 Task: Find connections with filter location Shepparton with filter topic #Growthhacking with filter profile language Potuguese with filter current company Bajaj Allianz General Insurance with filter school Institute of Management Technology, Nagpur with filter industry Wholesale Chemical and Allied Products with filter service category CateringChange with filter keywords title Meals on Wheels Driver
Action: Mouse moved to (567, 96)
Screenshot: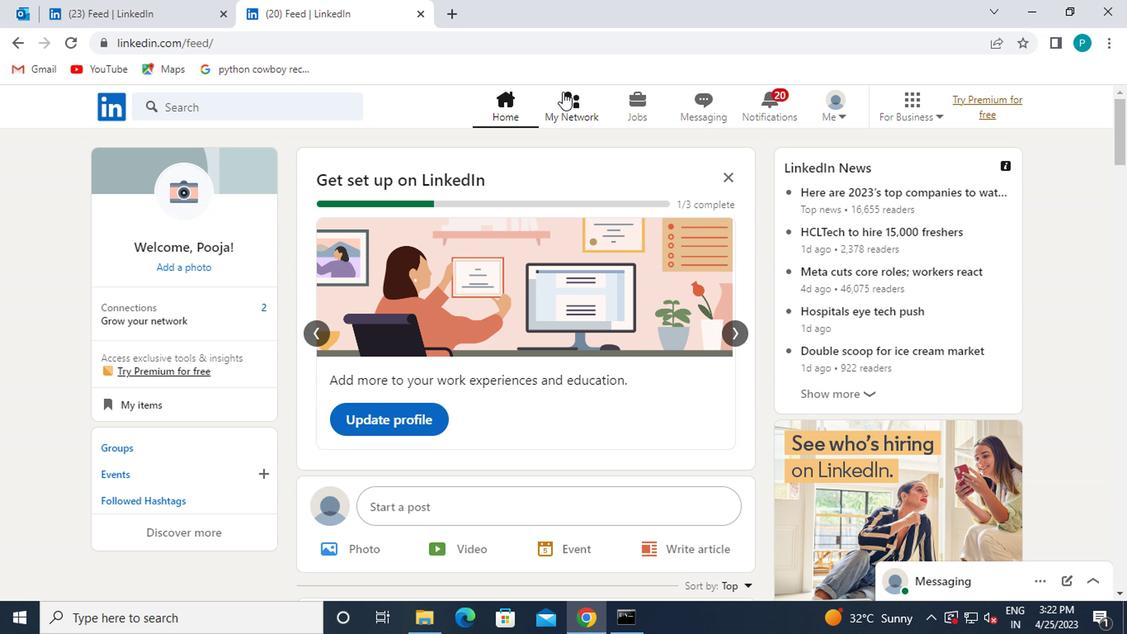 
Action: Mouse pressed left at (567, 96)
Screenshot: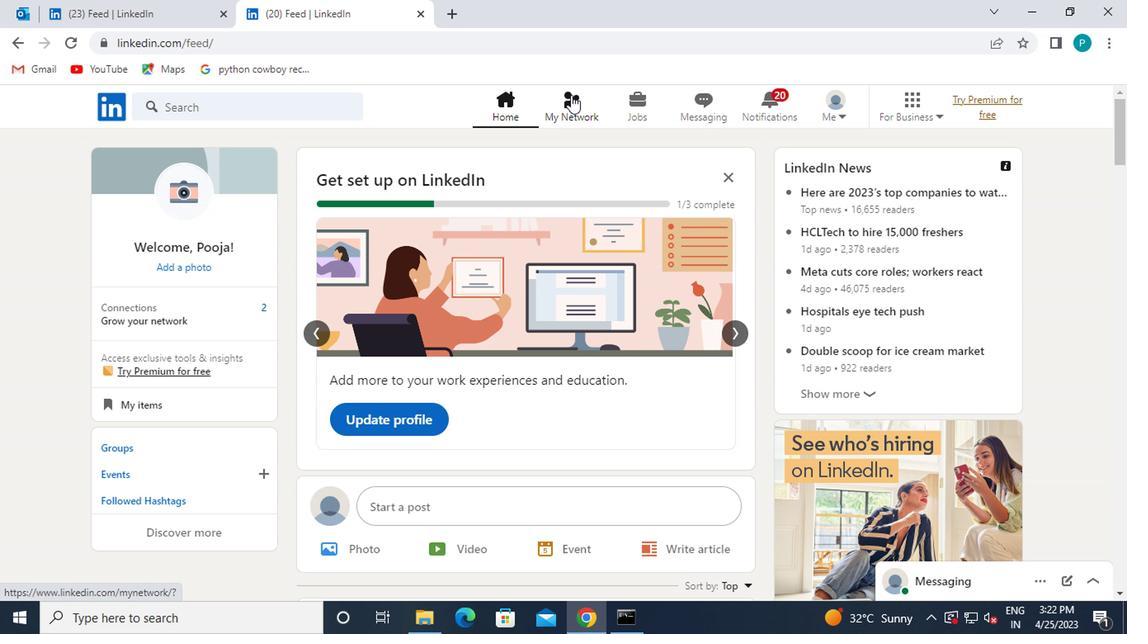 
Action: Mouse moved to (215, 201)
Screenshot: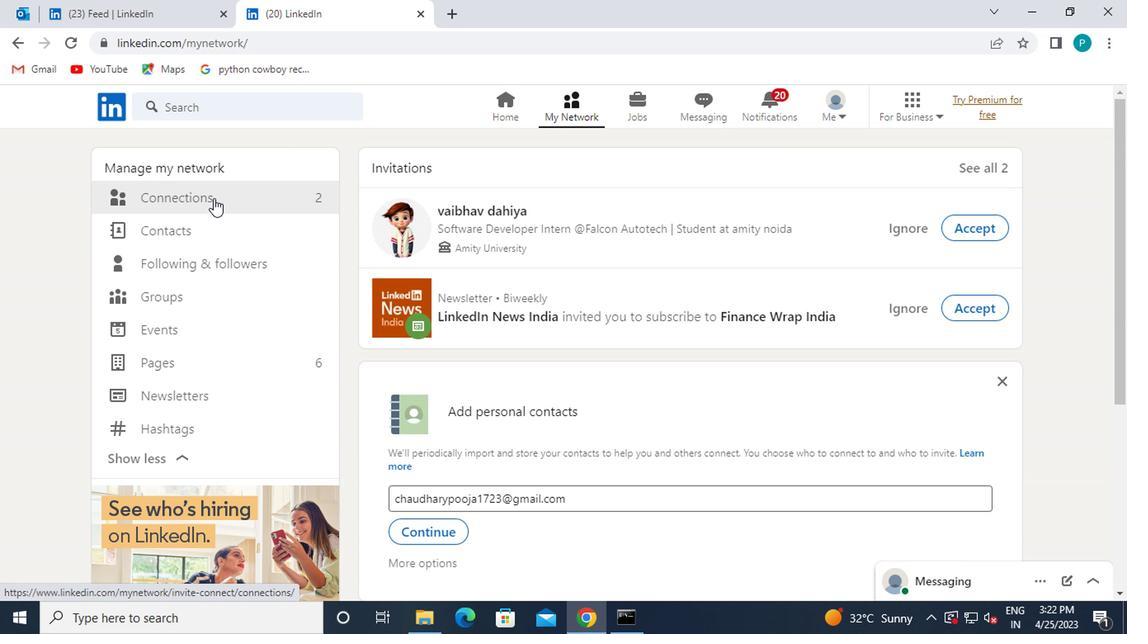 
Action: Mouse pressed left at (215, 201)
Screenshot: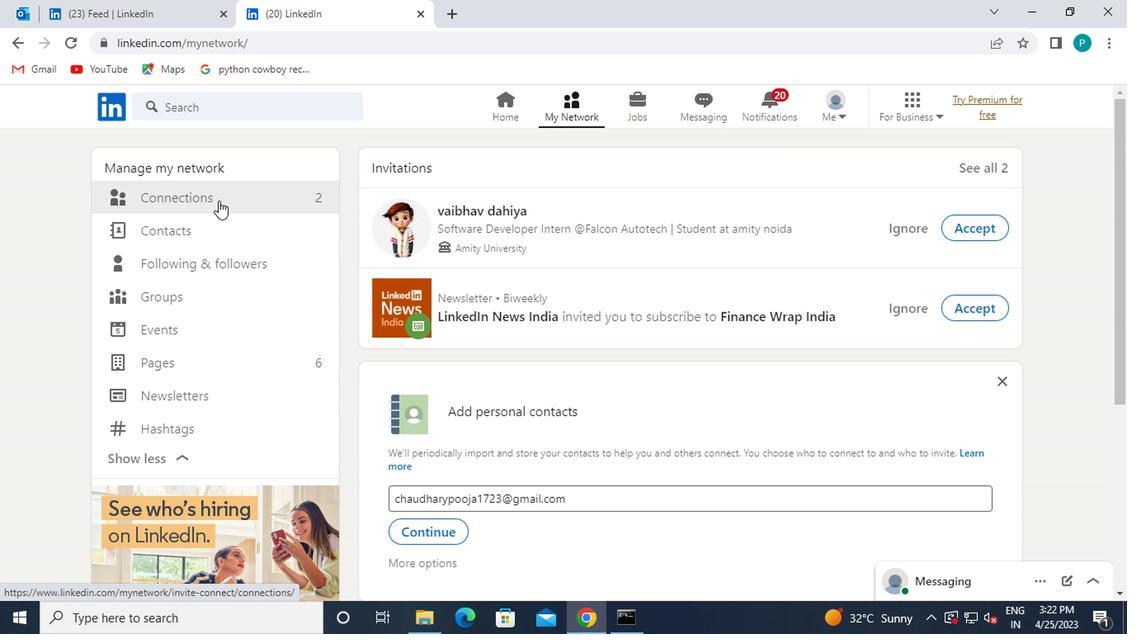 
Action: Mouse moved to (666, 207)
Screenshot: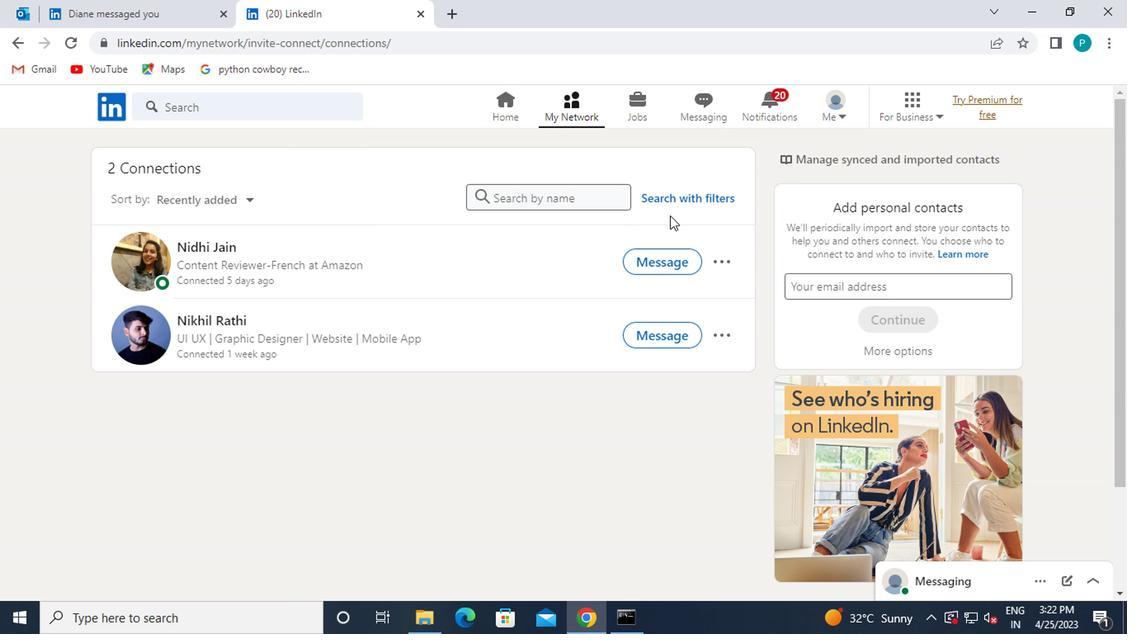 
Action: Mouse pressed left at (666, 207)
Screenshot: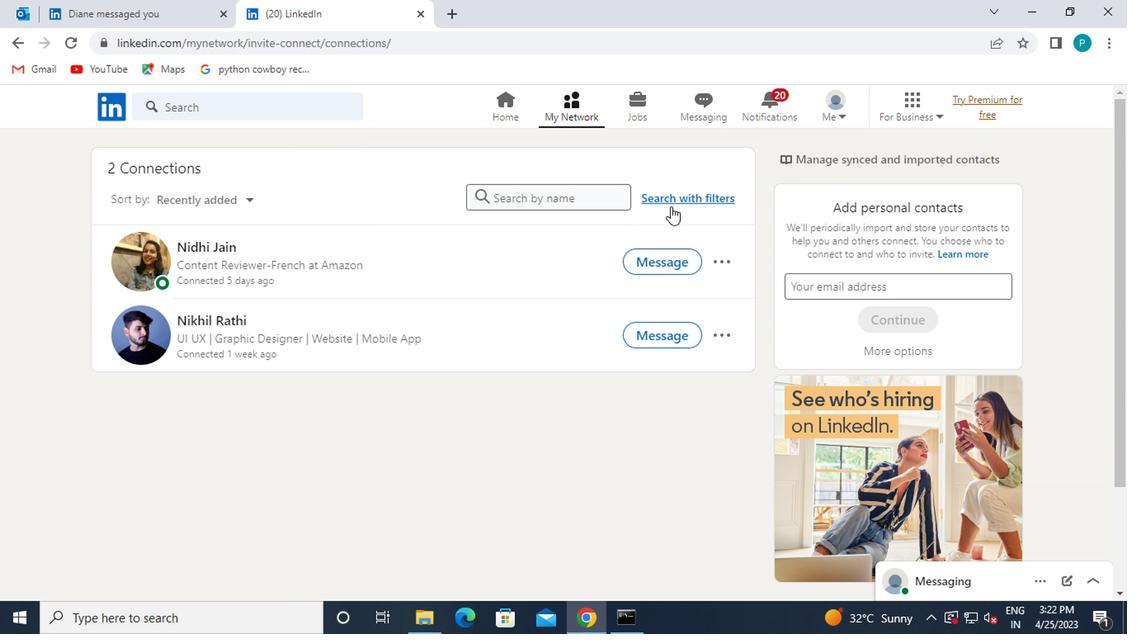 
Action: Mouse moved to (541, 152)
Screenshot: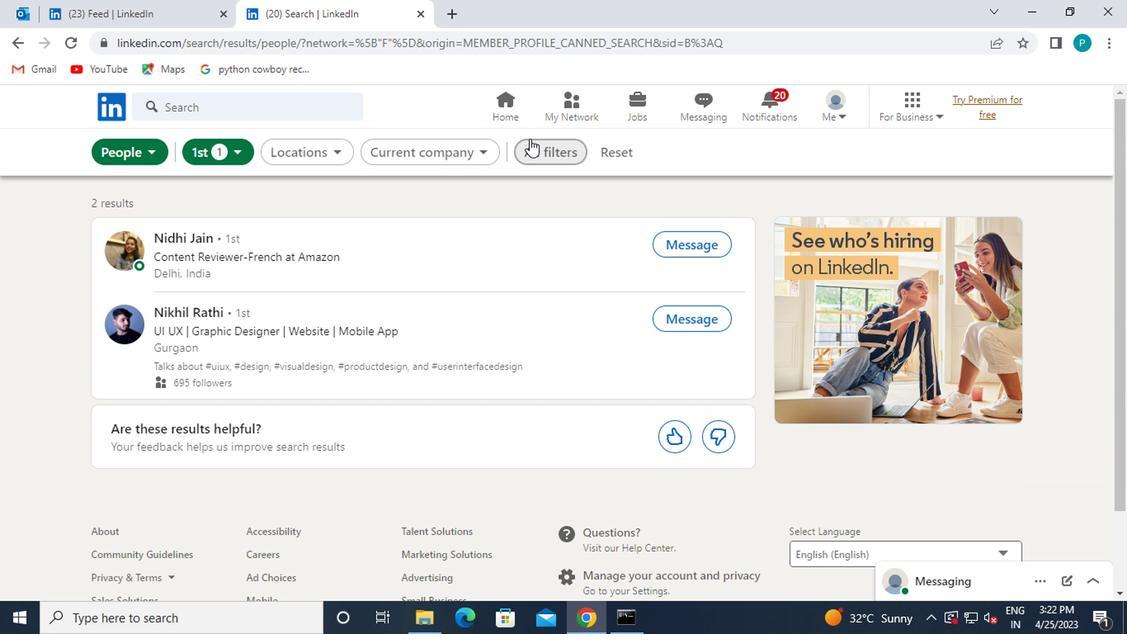 
Action: Mouse pressed left at (541, 152)
Screenshot: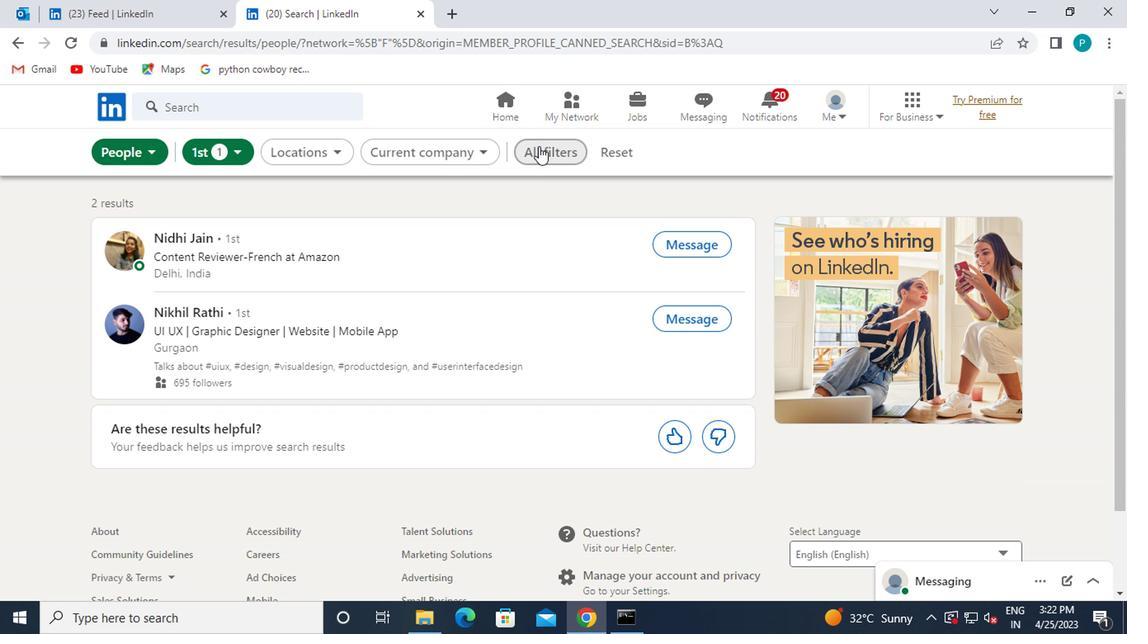 
Action: Mouse moved to (730, 322)
Screenshot: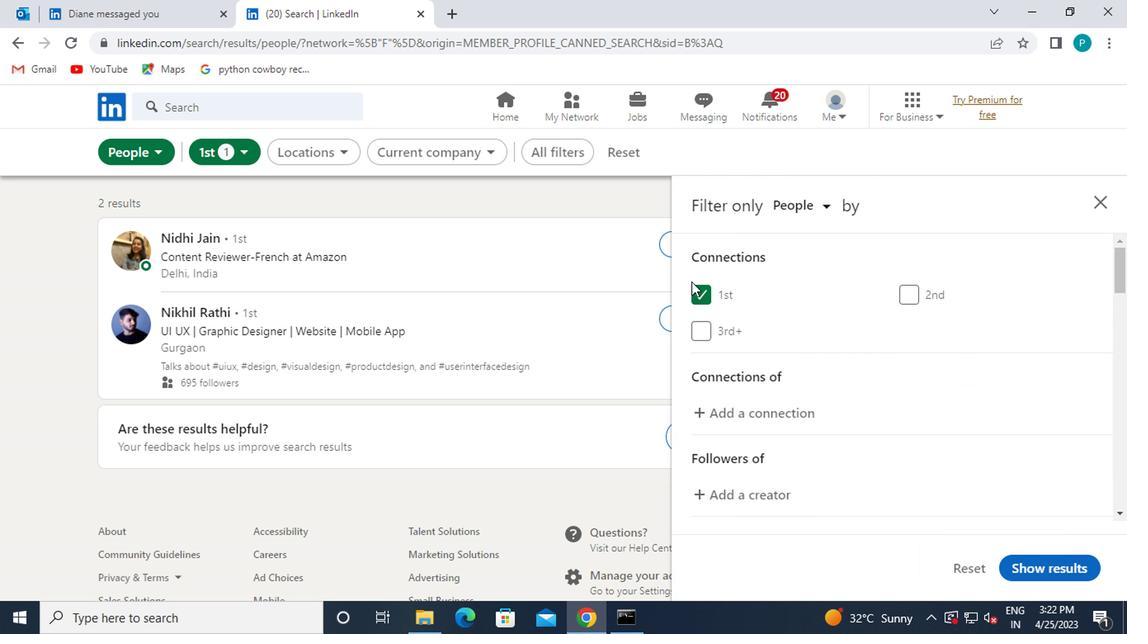 
Action: Mouse scrolled (730, 321) with delta (0, -1)
Screenshot: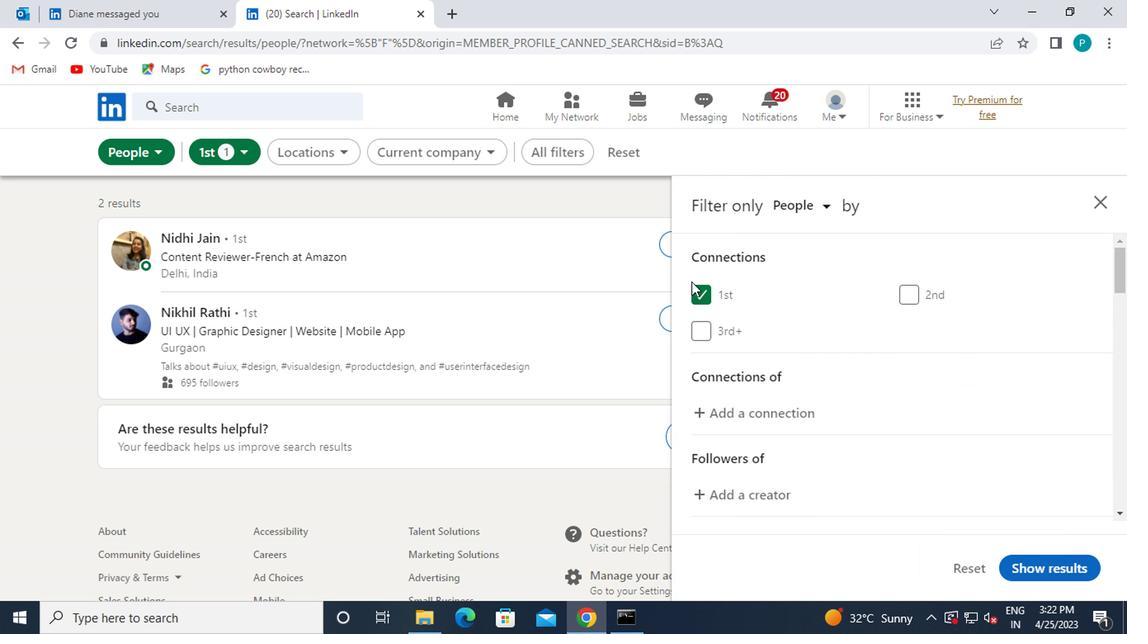 
Action: Mouse moved to (730, 325)
Screenshot: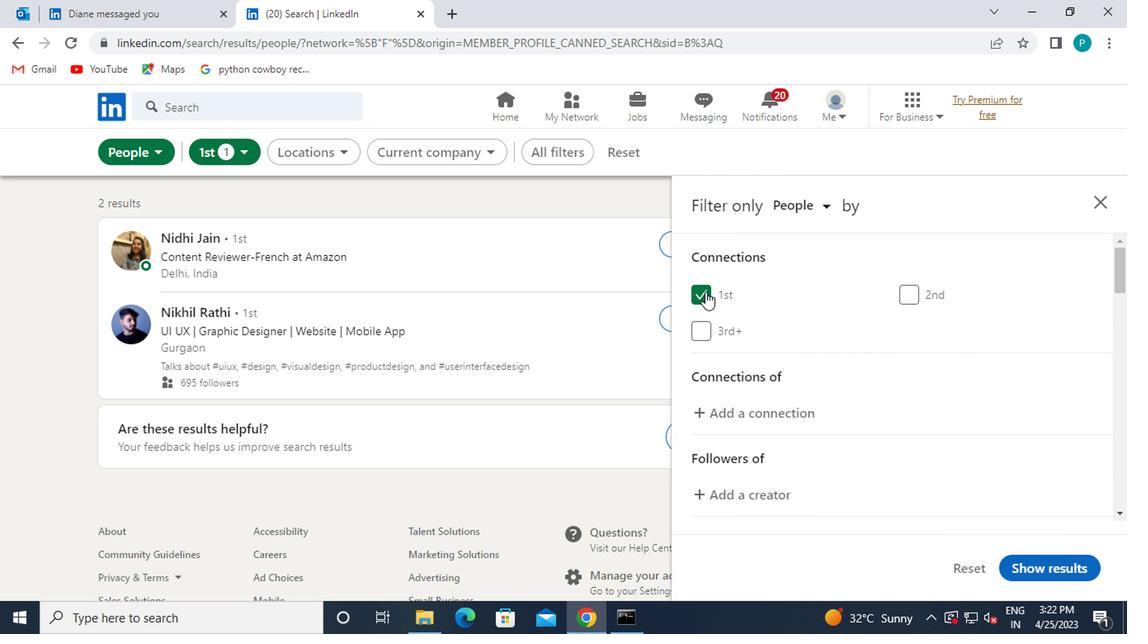 
Action: Mouse scrolled (730, 325) with delta (0, 0)
Screenshot: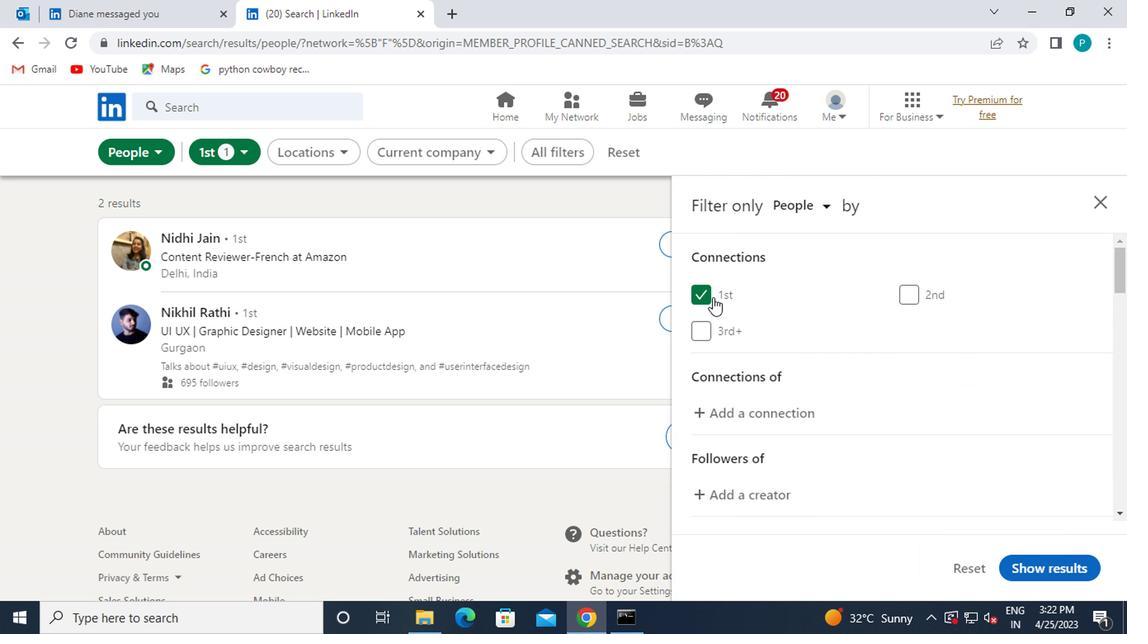 
Action: Mouse scrolled (730, 325) with delta (0, 0)
Screenshot: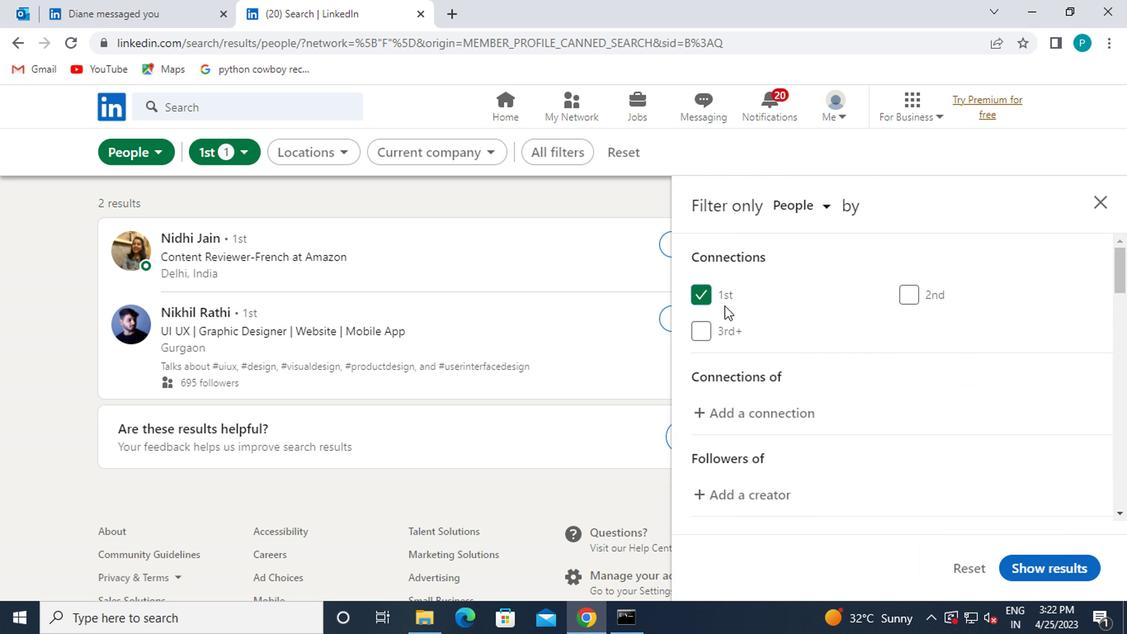 
Action: Mouse moved to (927, 405)
Screenshot: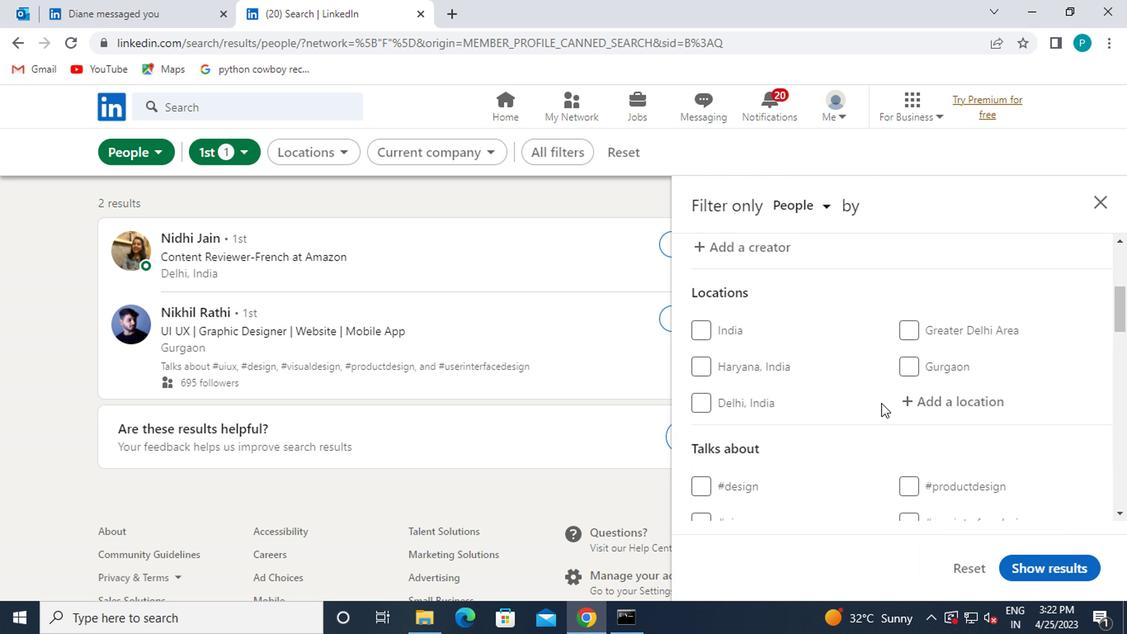 
Action: Mouse pressed left at (927, 405)
Screenshot: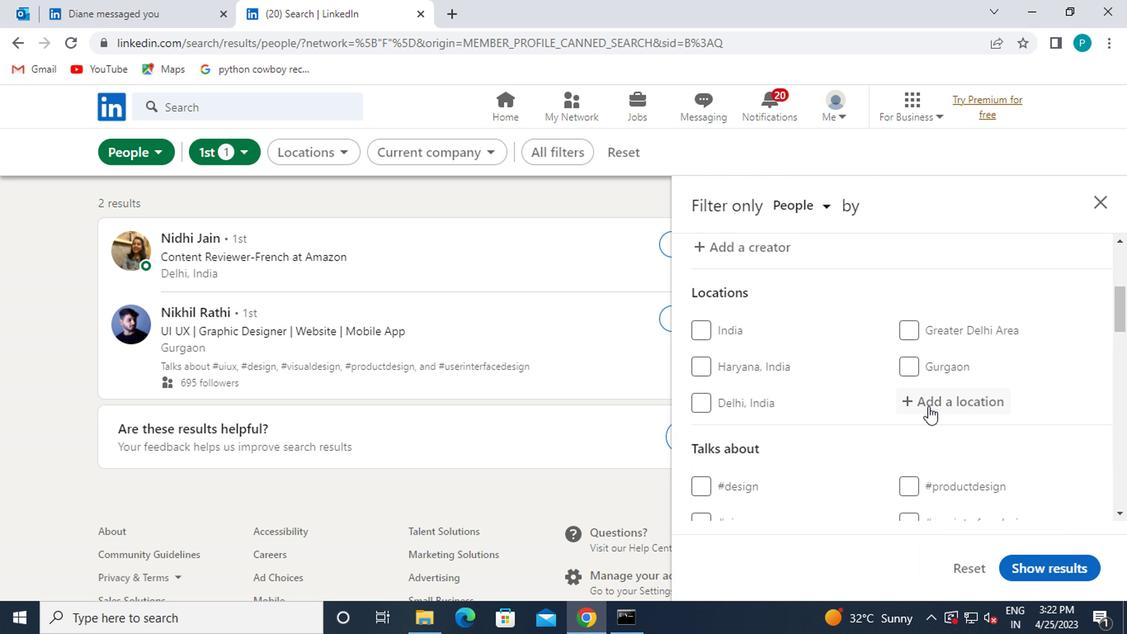 
Action: Mouse moved to (927, 405)
Screenshot: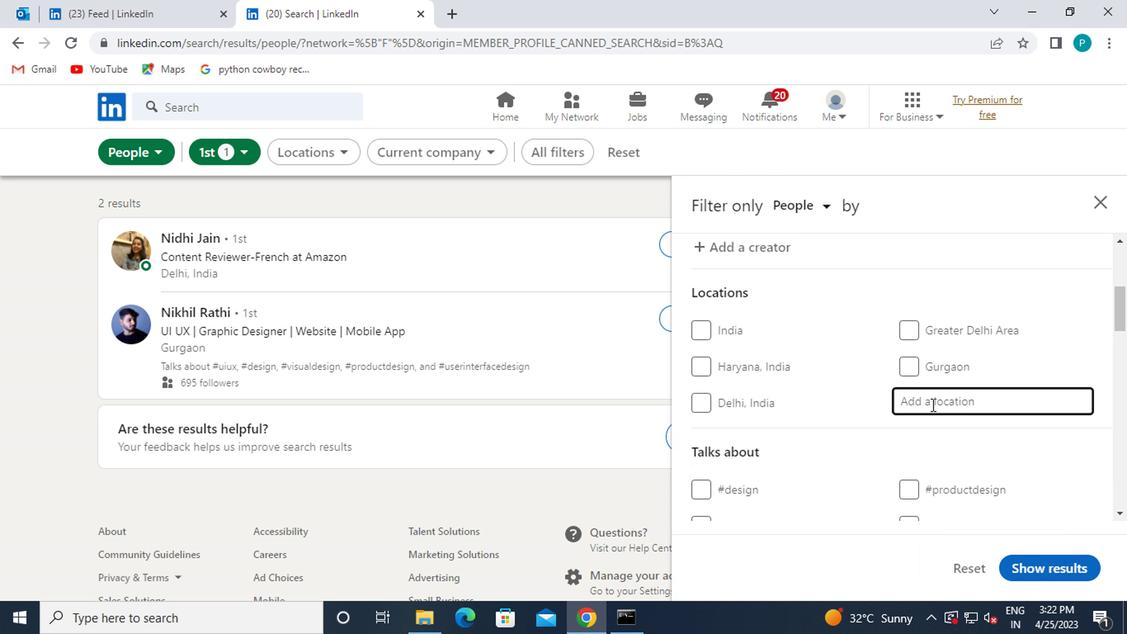 
Action: Key pressed <Key.caps_lock>s<Key.caps_lock>hepparton
Screenshot: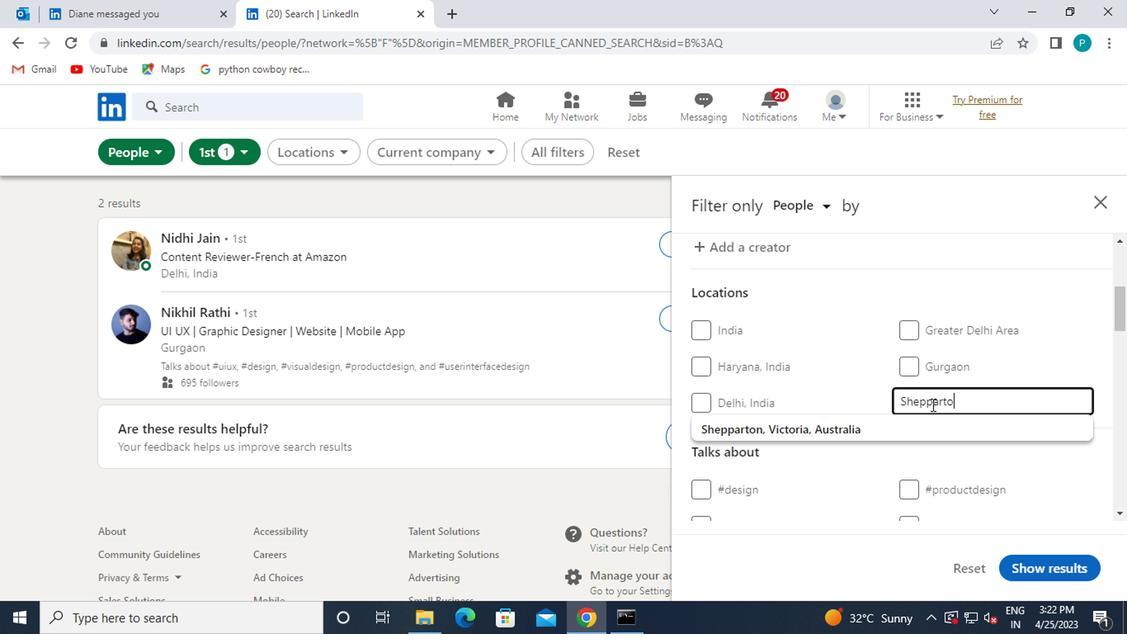 
Action: Mouse moved to (930, 425)
Screenshot: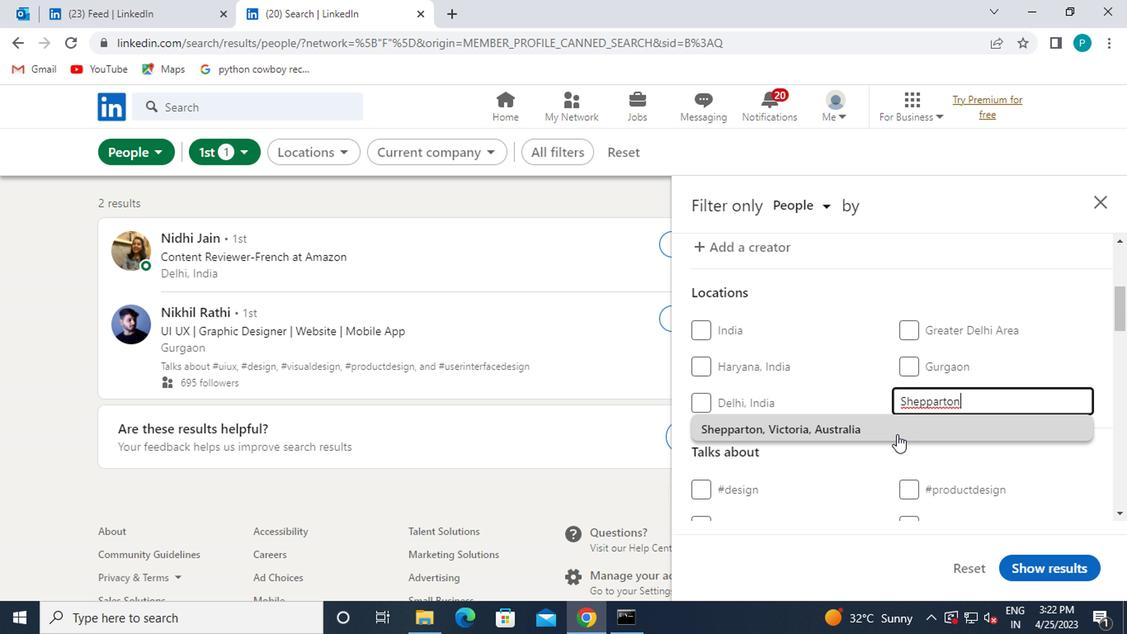 
Action: Mouse pressed left at (930, 425)
Screenshot: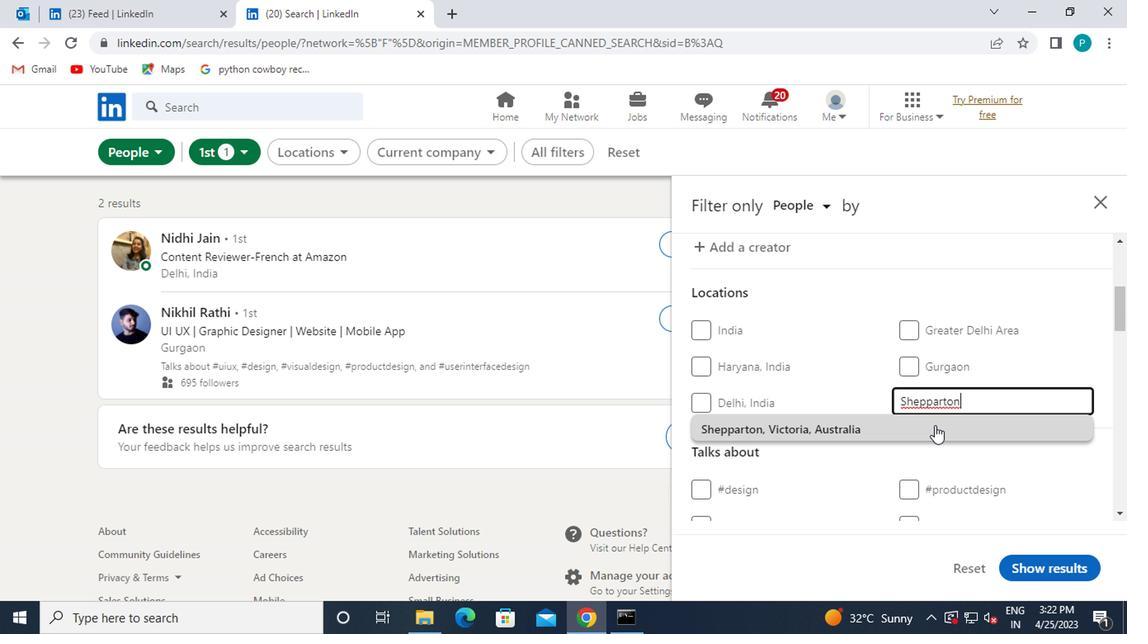 
Action: Mouse moved to (877, 447)
Screenshot: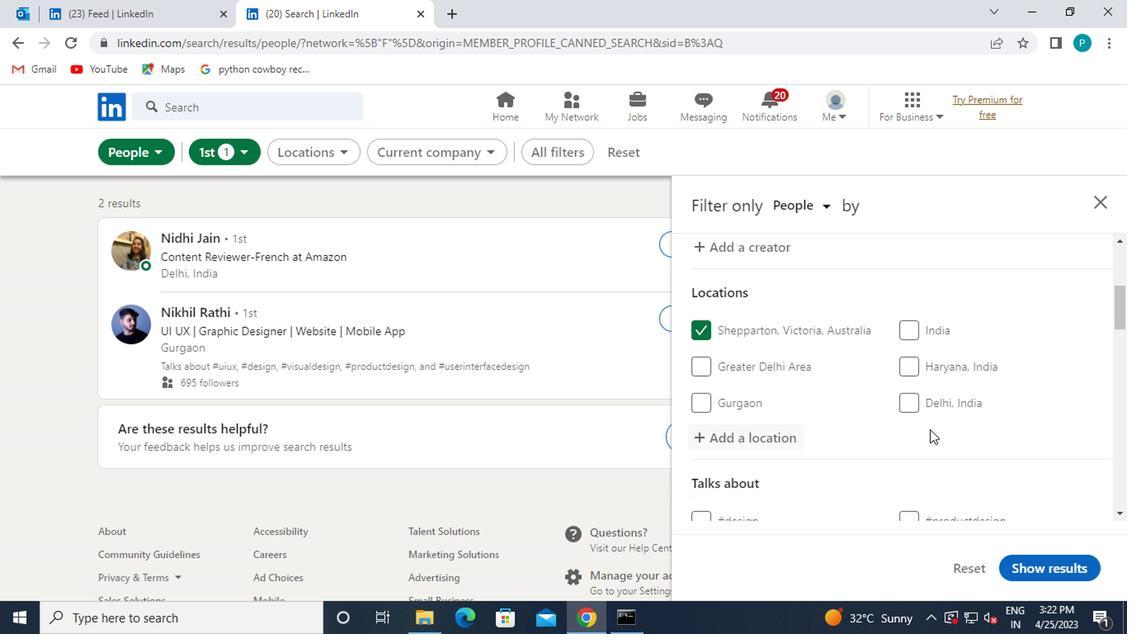 
Action: Mouse scrolled (877, 447) with delta (0, 0)
Screenshot: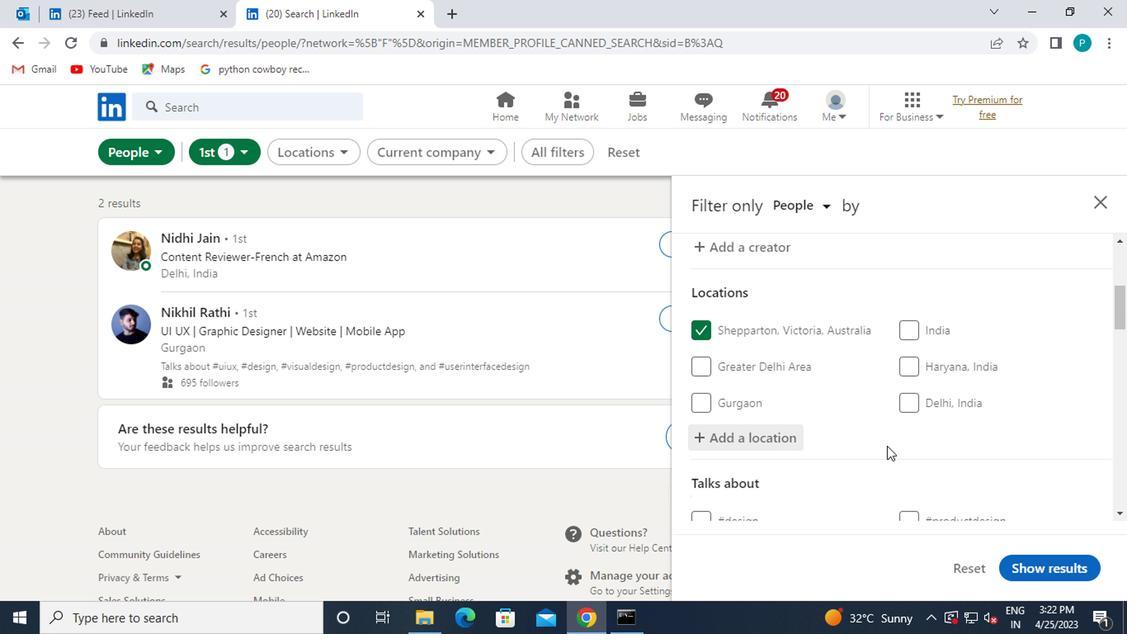 
Action: Mouse moved to (877, 447)
Screenshot: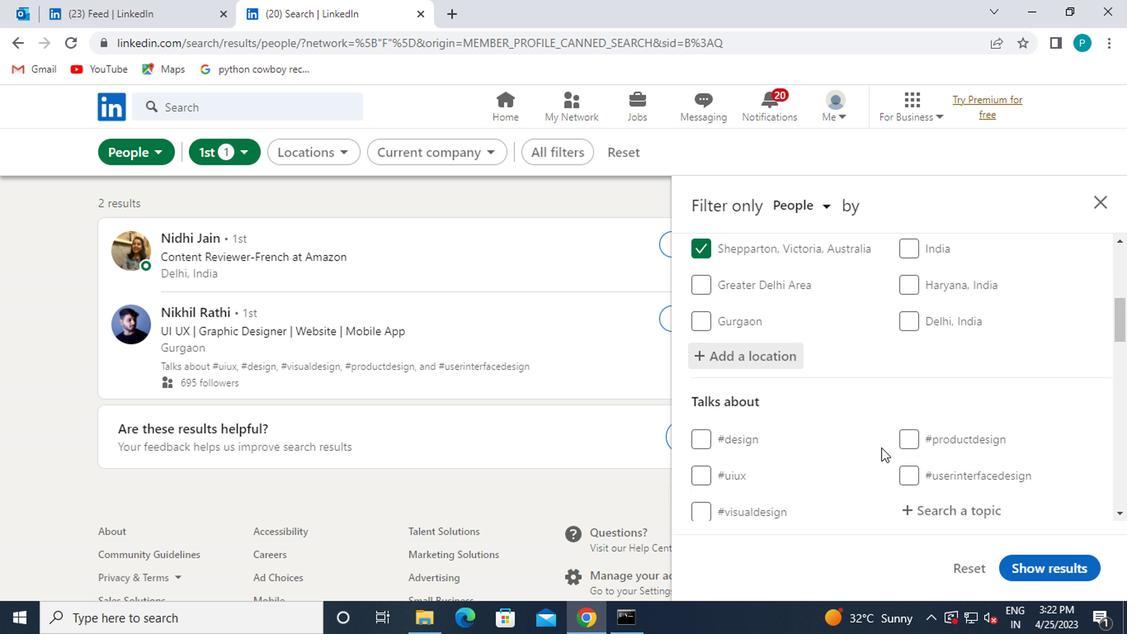
Action: Mouse scrolled (877, 447) with delta (0, 0)
Screenshot: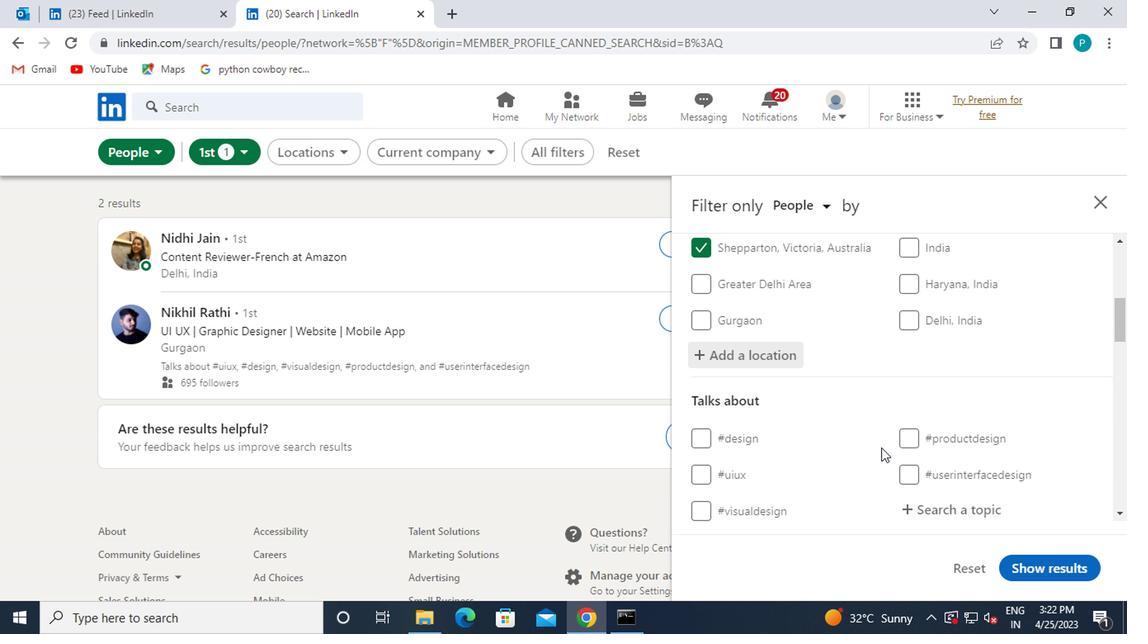 
Action: Mouse moved to (920, 431)
Screenshot: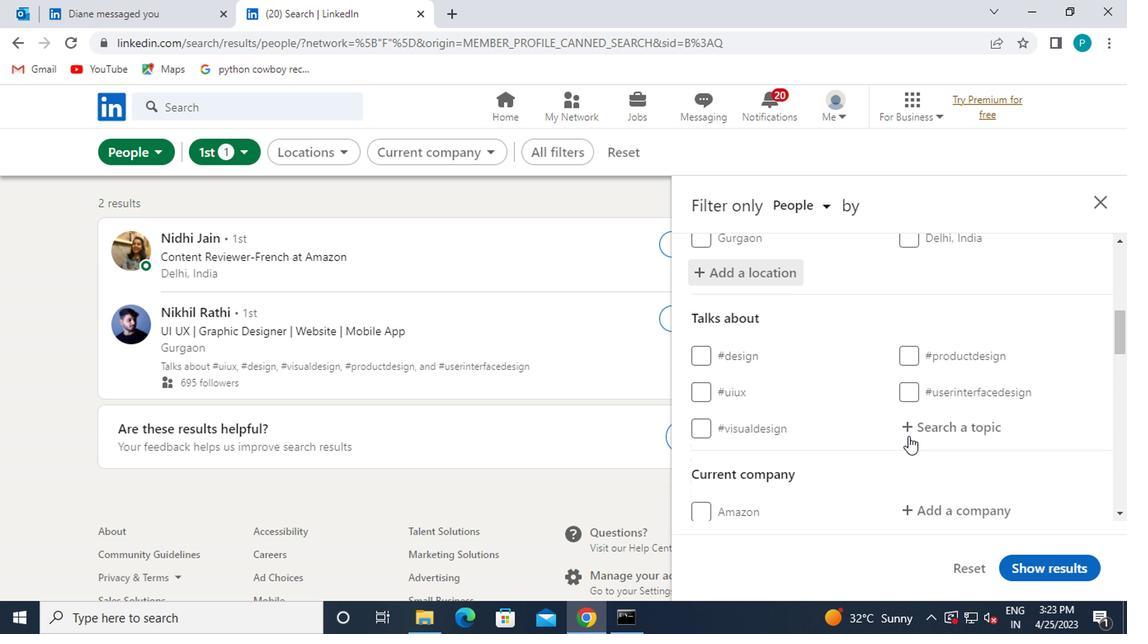 
Action: Mouse pressed left at (920, 431)
Screenshot: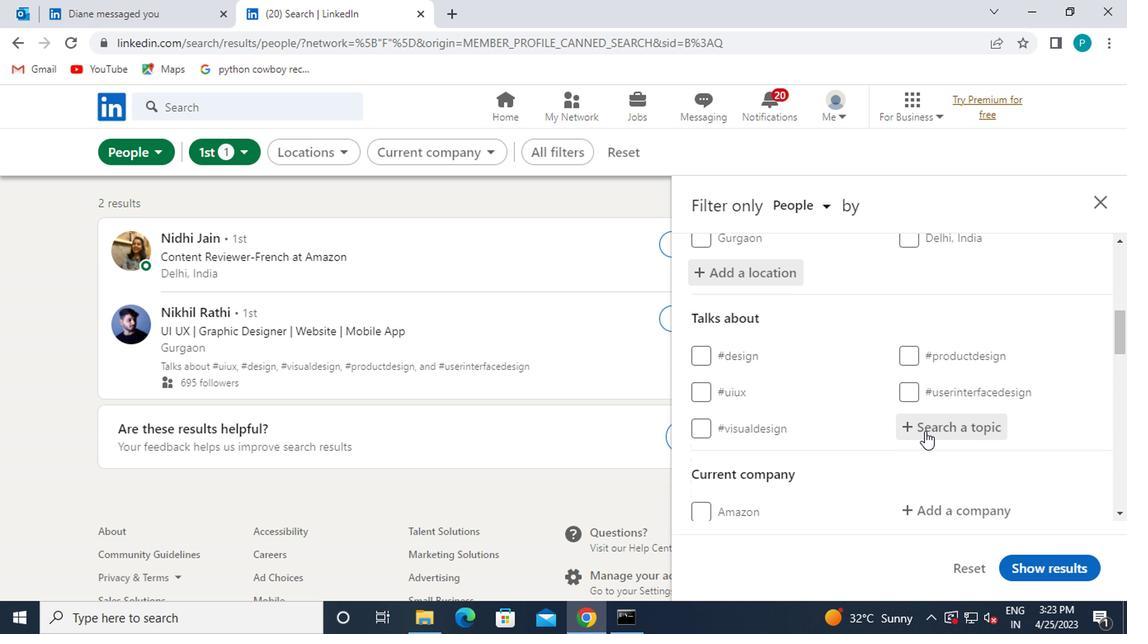 
Action: Mouse moved to (969, 403)
Screenshot: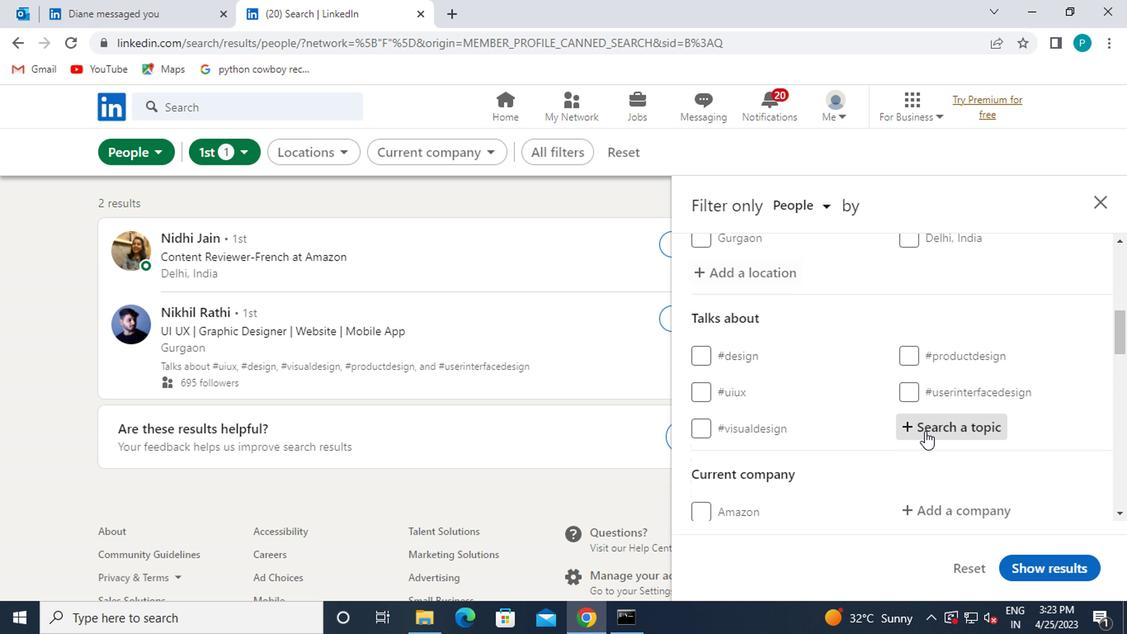 
Action: Key pressed <Key.shift><Key.shift>#<Key.caps_lock>G<Key.caps_lock>ROWTHHAKING
Screenshot: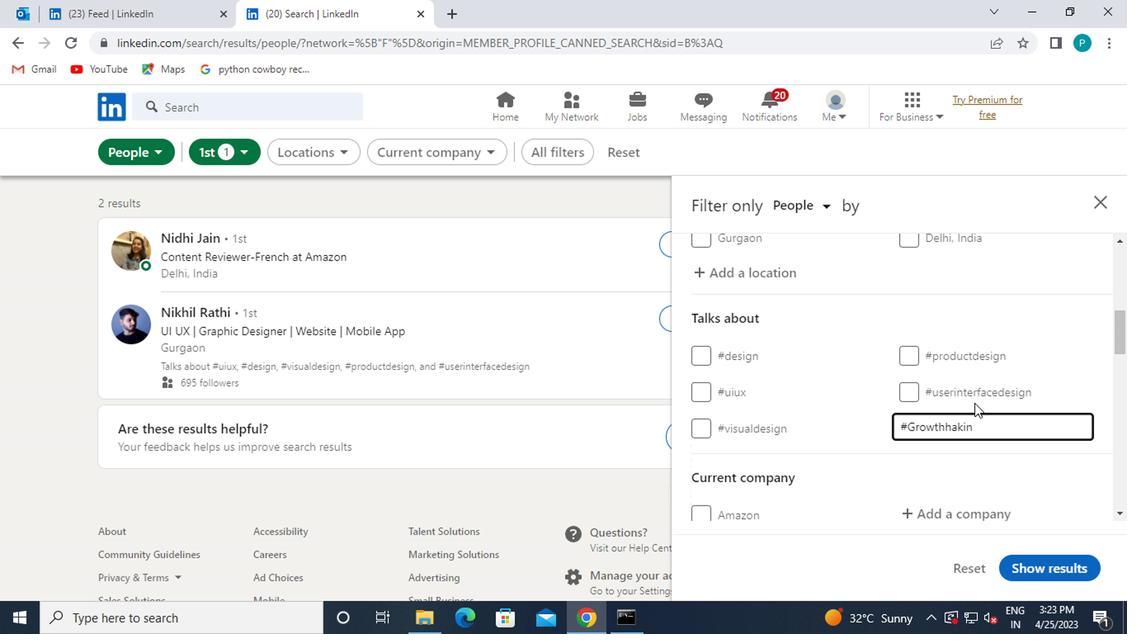 
Action: Mouse moved to (941, 419)
Screenshot: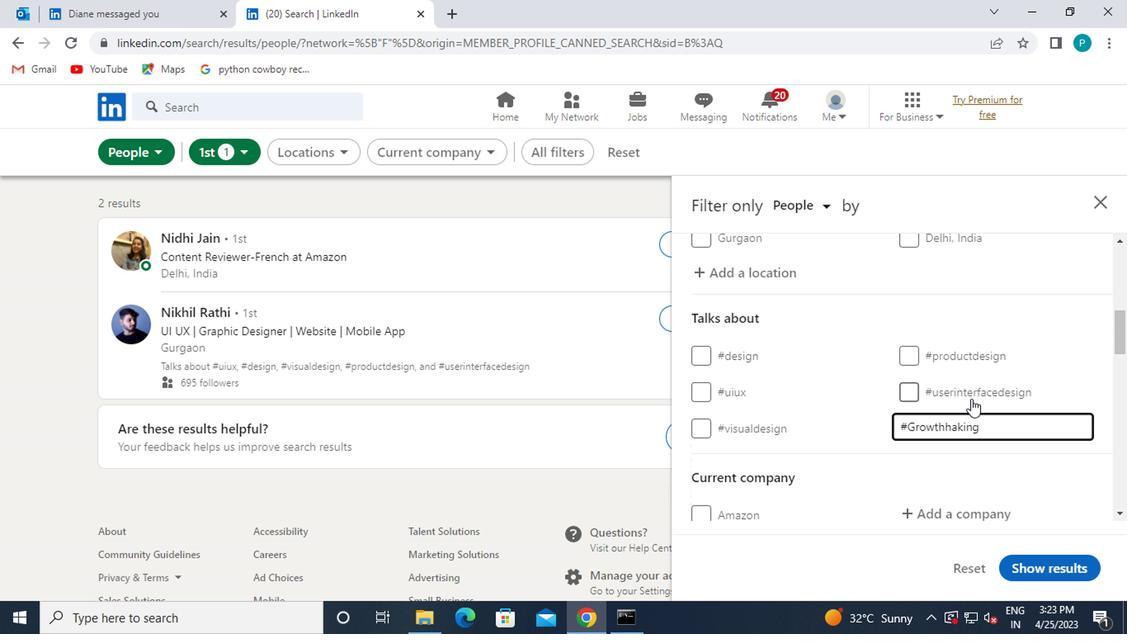 
Action: Mouse scrolled (941, 419) with delta (0, 0)
Screenshot: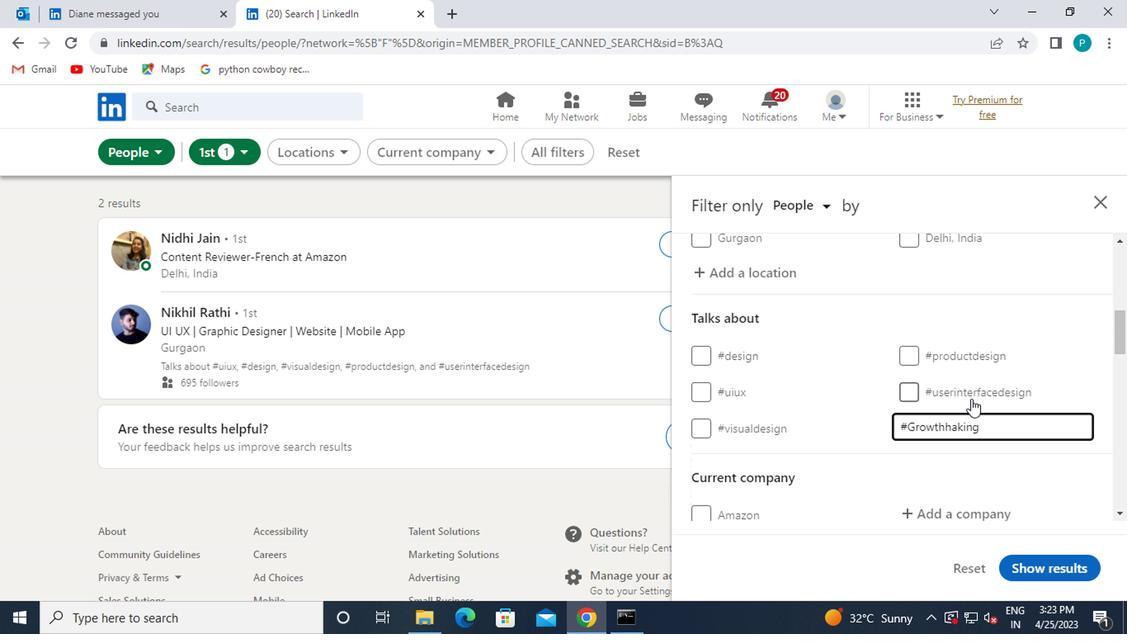 
Action: Mouse moved to (900, 435)
Screenshot: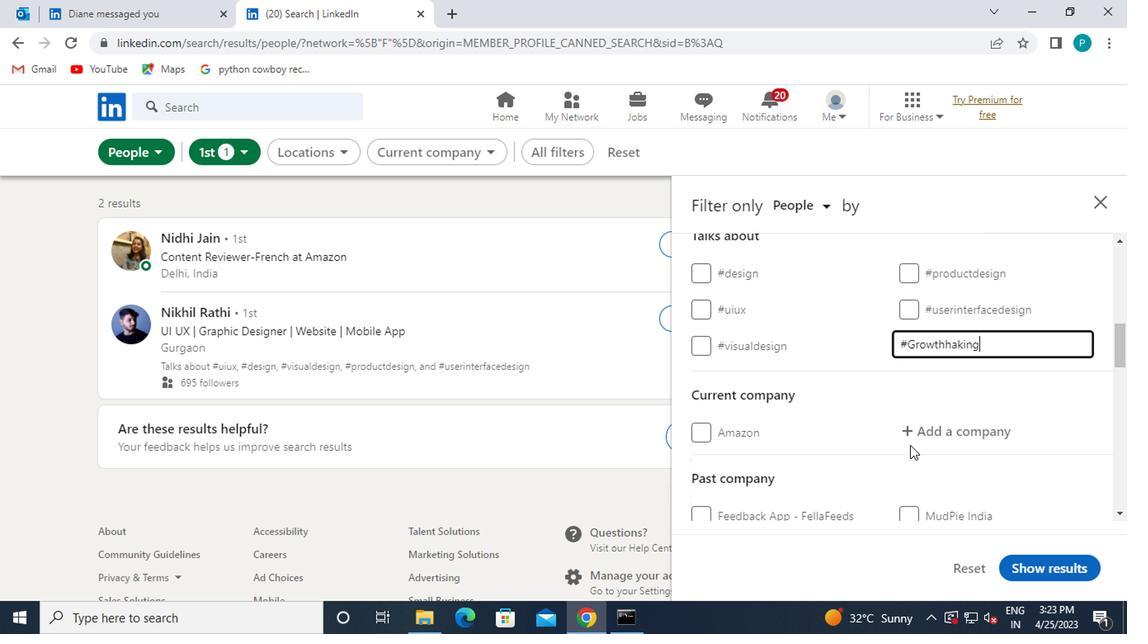 
Action: Mouse pressed left at (900, 435)
Screenshot: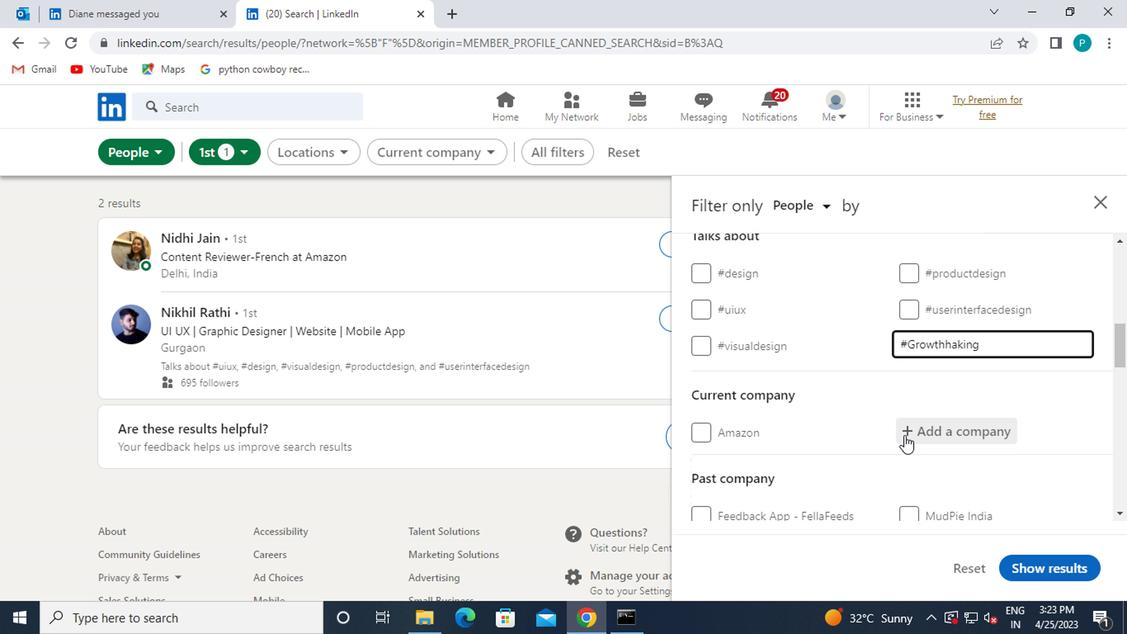
Action: Key pressed BAJAJ<Key.space>A
Screenshot: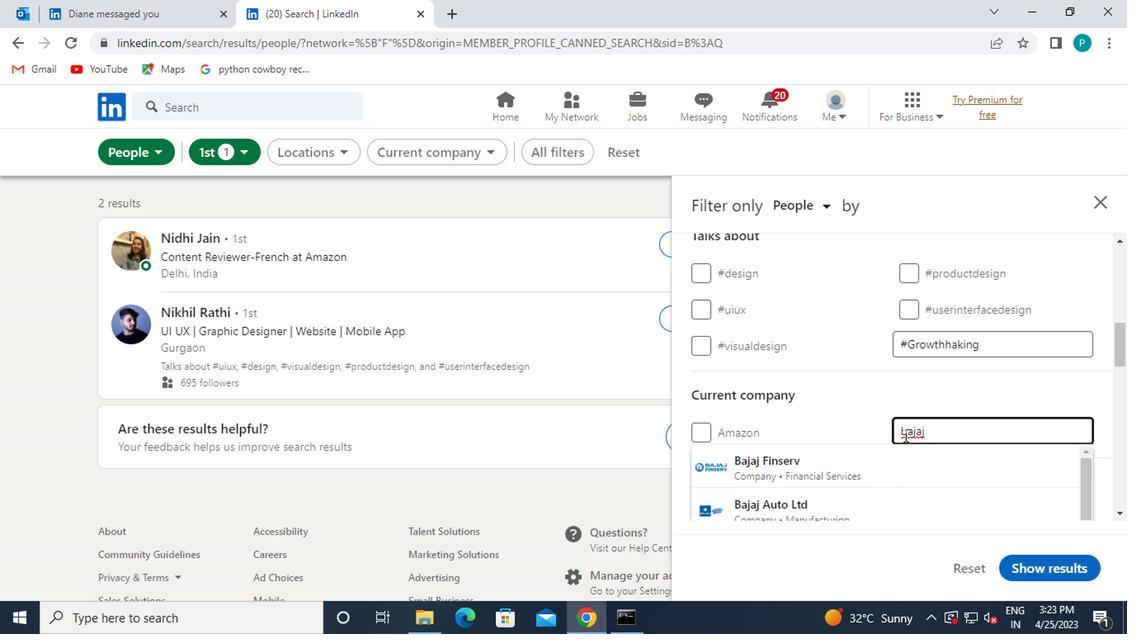 
Action: Mouse moved to (862, 466)
Screenshot: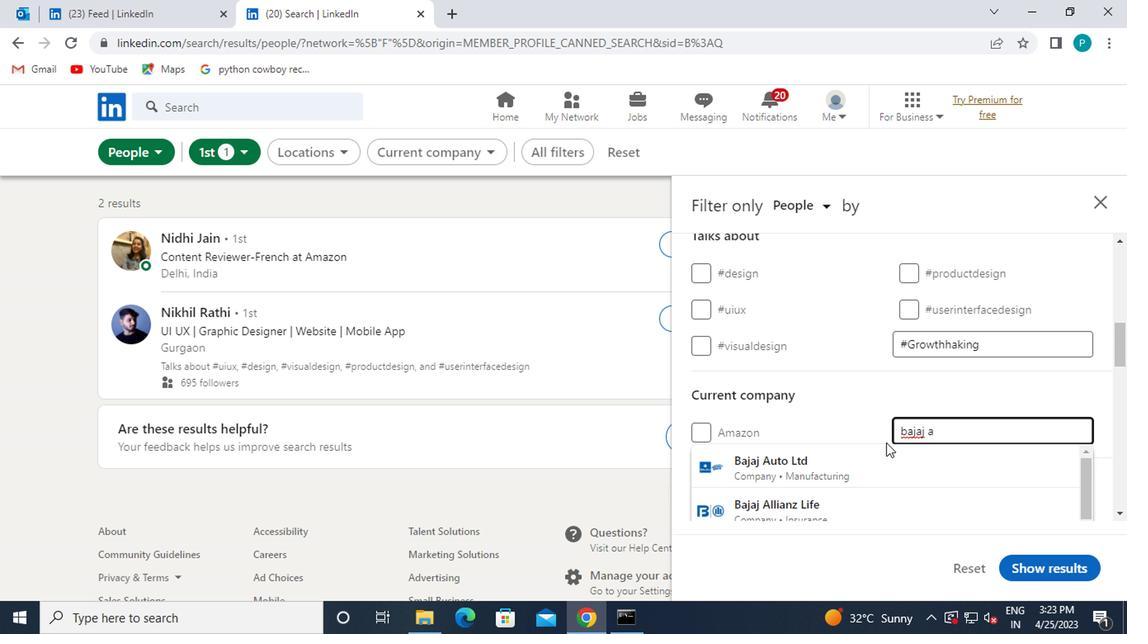 
Action: Mouse scrolled (862, 465) with delta (0, -1)
Screenshot: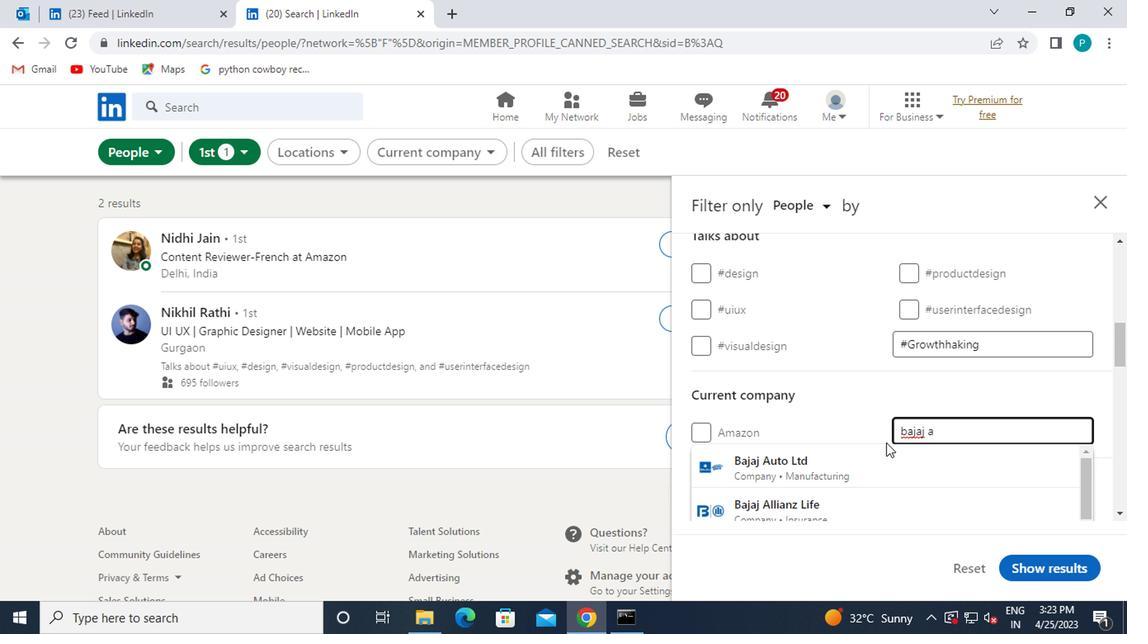 
Action: Mouse moved to (862, 472)
Screenshot: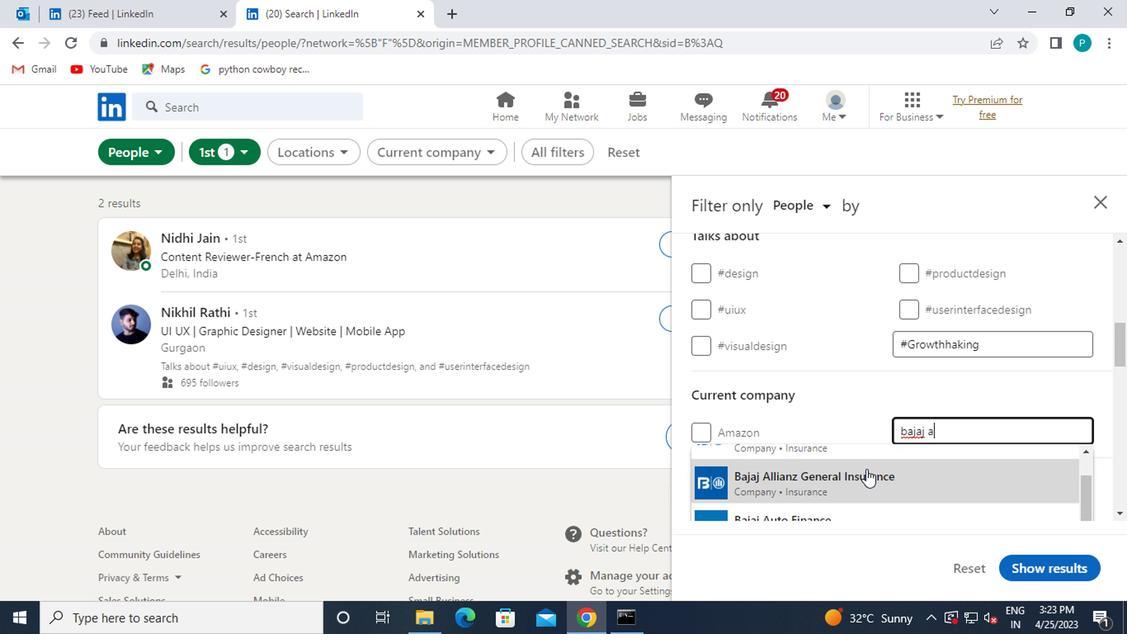 
Action: Mouse pressed left at (862, 472)
Screenshot: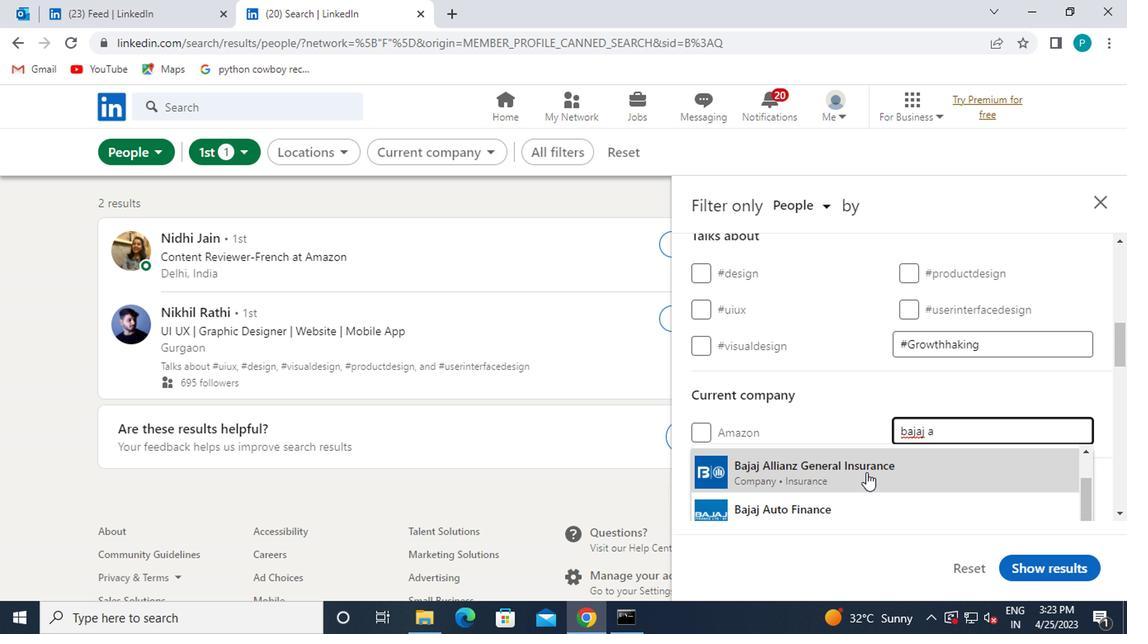 
Action: Mouse scrolled (862, 472) with delta (0, 0)
Screenshot: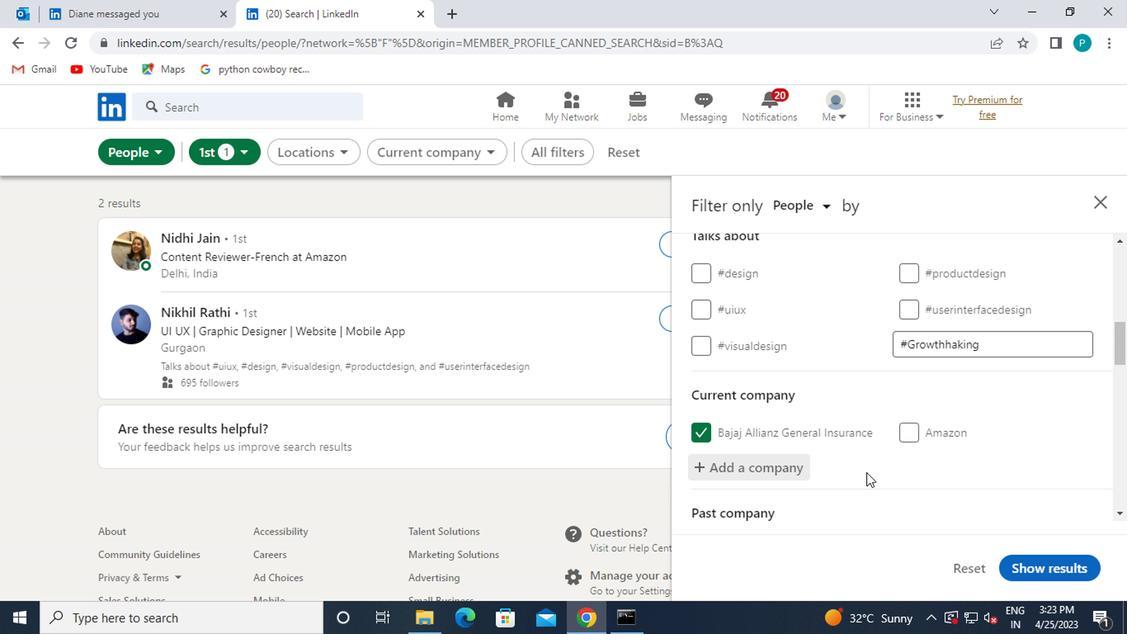 
Action: Mouse scrolled (862, 472) with delta (0, 0)
Screenshot: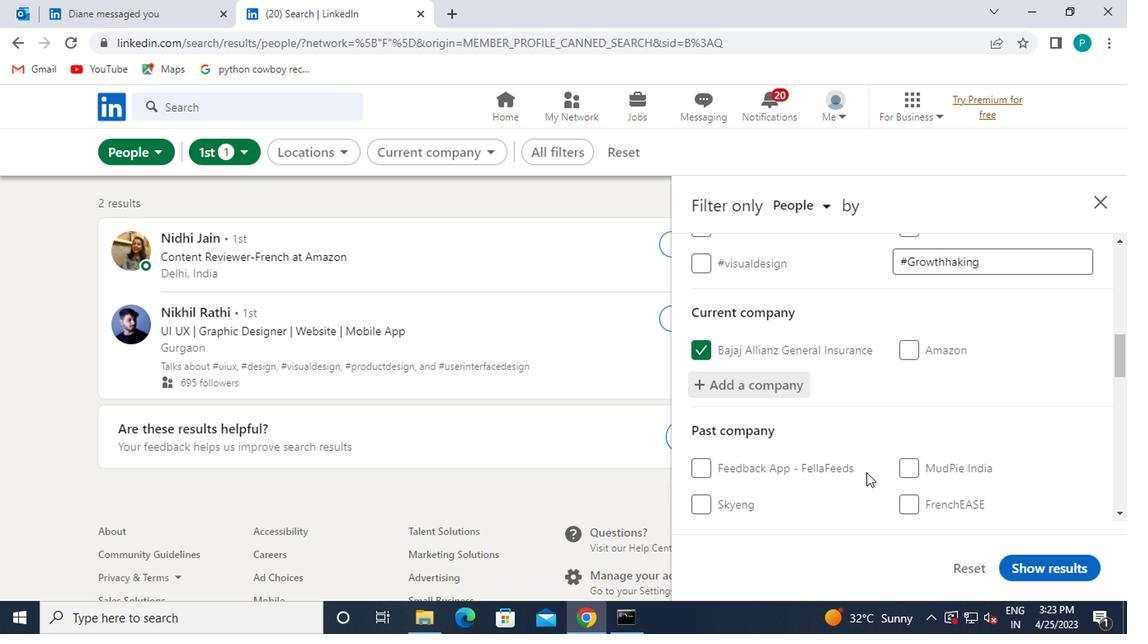 
Action: Mouse scrolled (862, 472) with delta (0, 0)
Screenshot: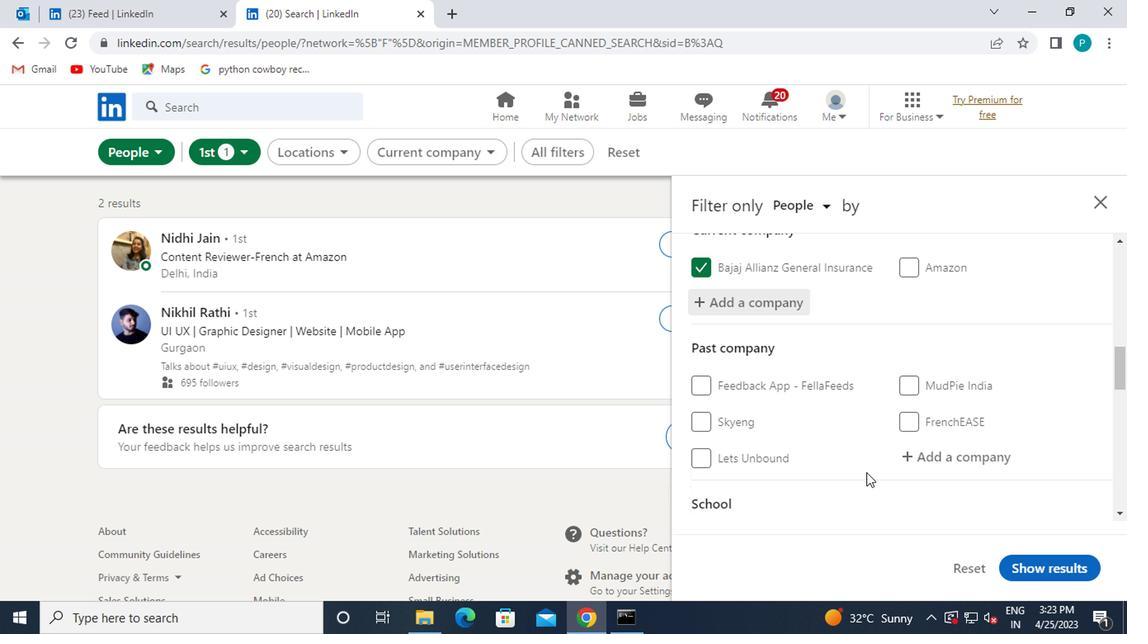 
Action: Mouse moved to (909, 482)
Screenshot: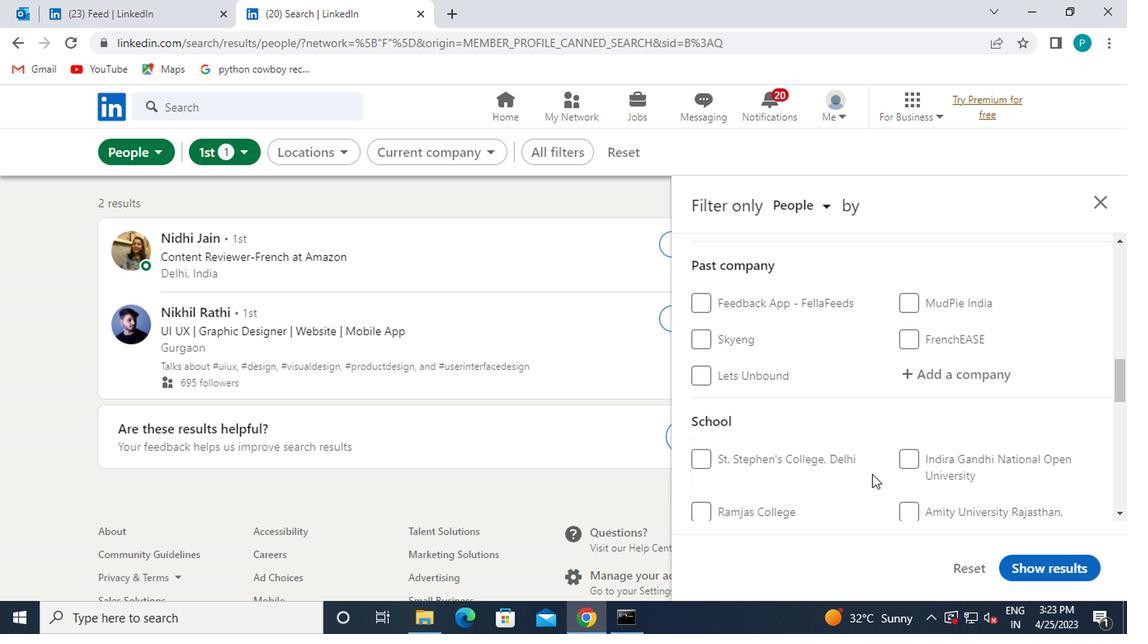 
Action: Mouse scrolled (909, 482) with delta (0, 0)
Screenshot: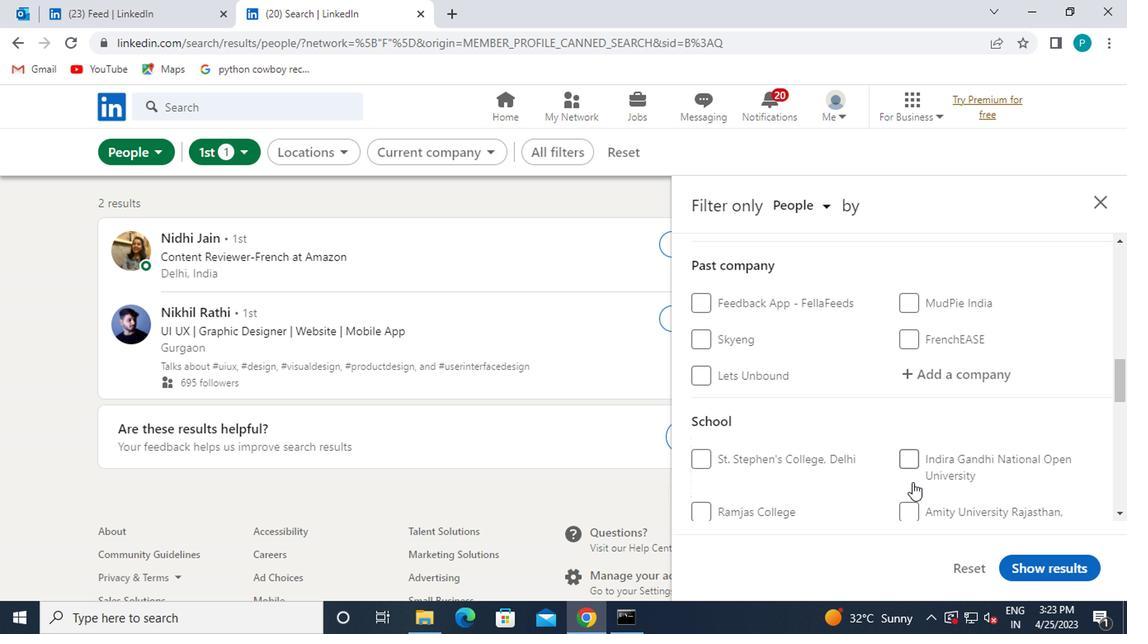 
Action: Mouse pressed left at (909, 482)
Screenshot: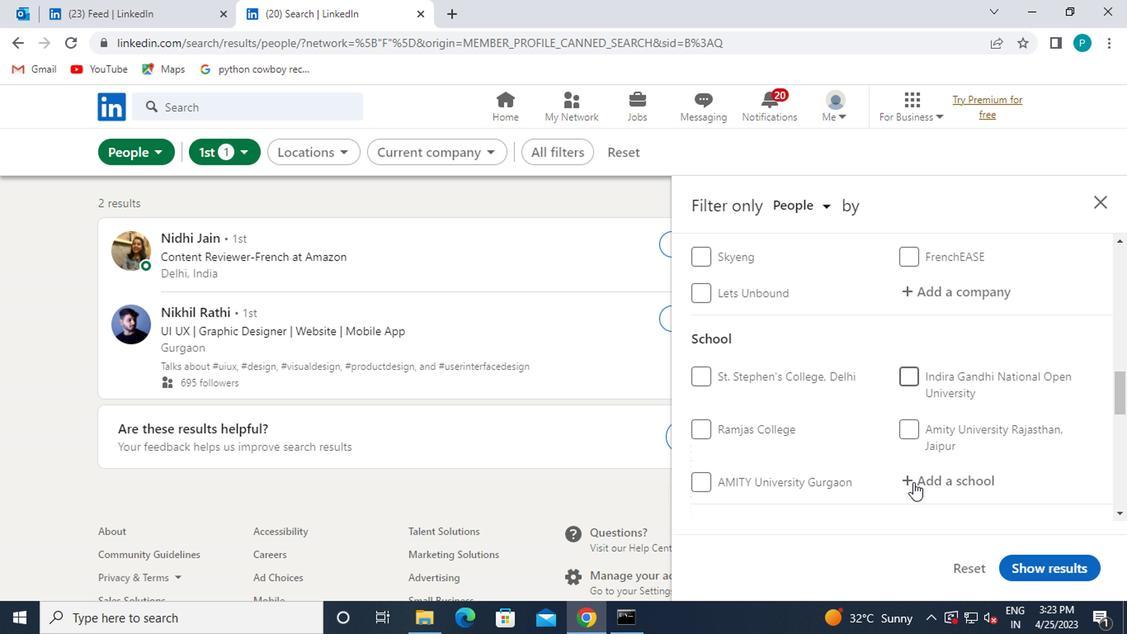 
Action: Mouse moved to (936, 541)
Screenshot: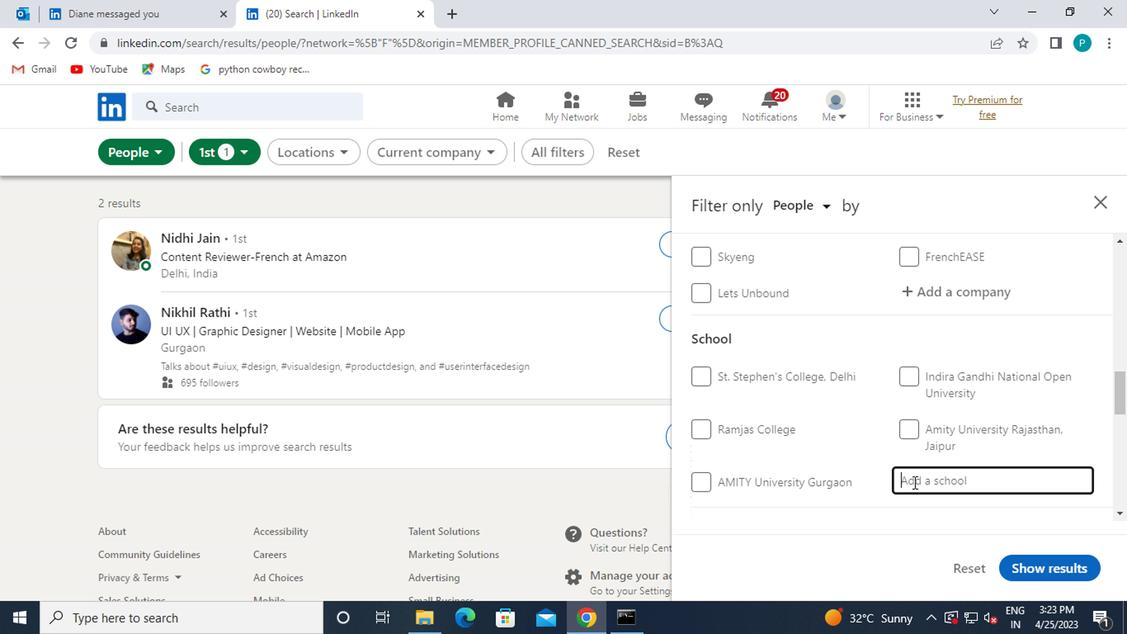 
Action: Key pressed INSI<Key.backspace>TITUTE<Key.space>OF<Key.space>MANAGEMENT<Key.space>TECHNOLOGY,<Key.space>NA
Screenshot: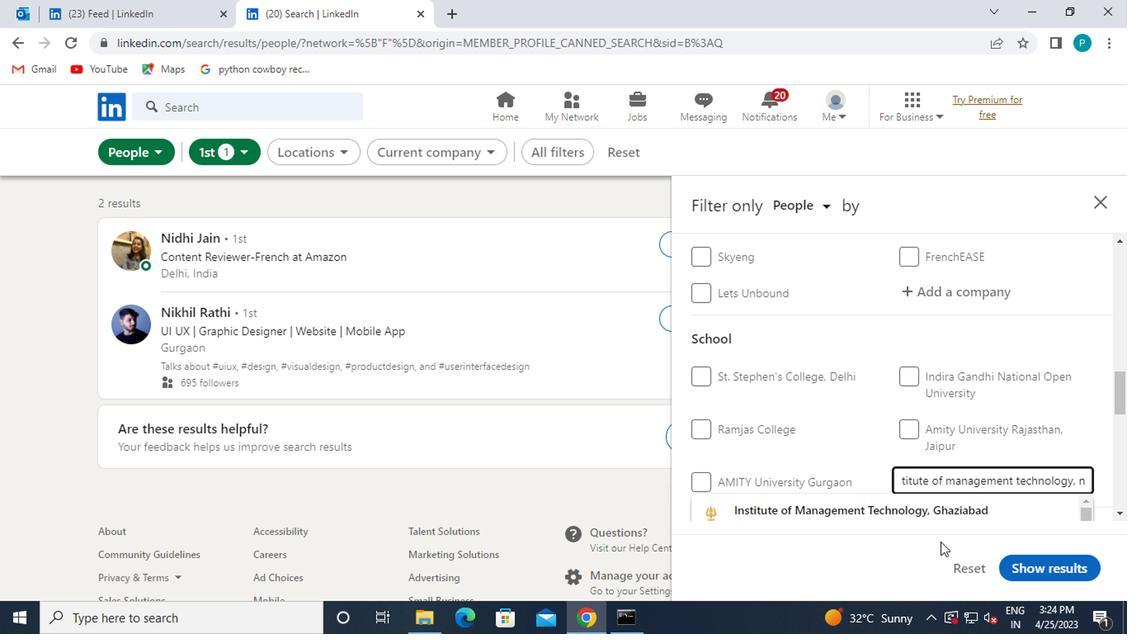 
Action: Mouse moved to (963, 505)
Screenshot: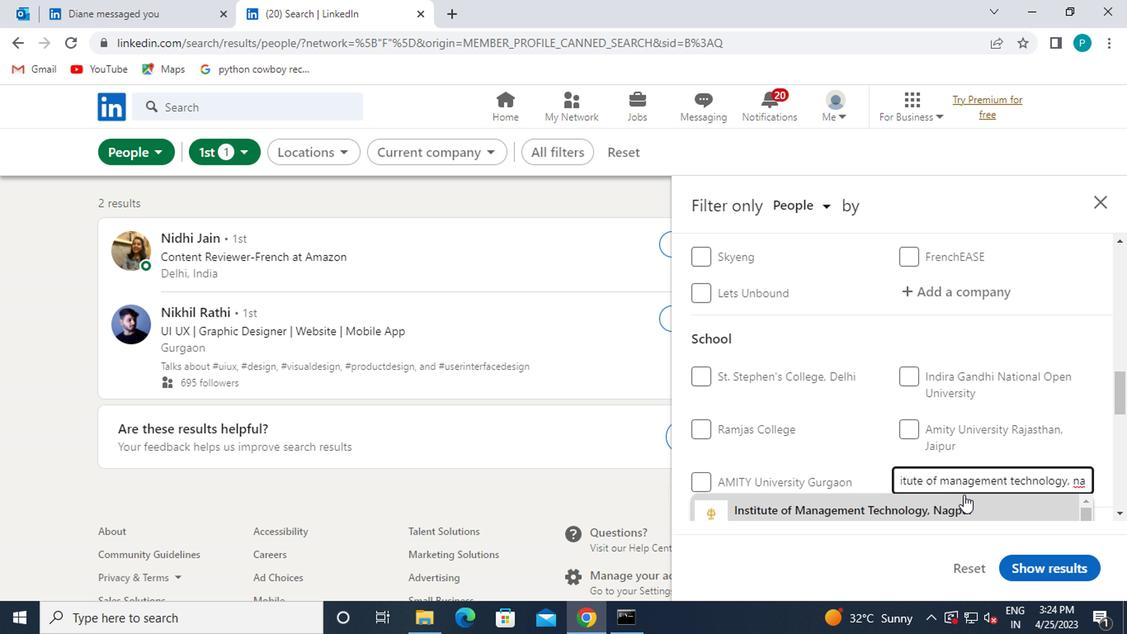 
Action: Mouse pressed left at (963, 505)
Screenshot: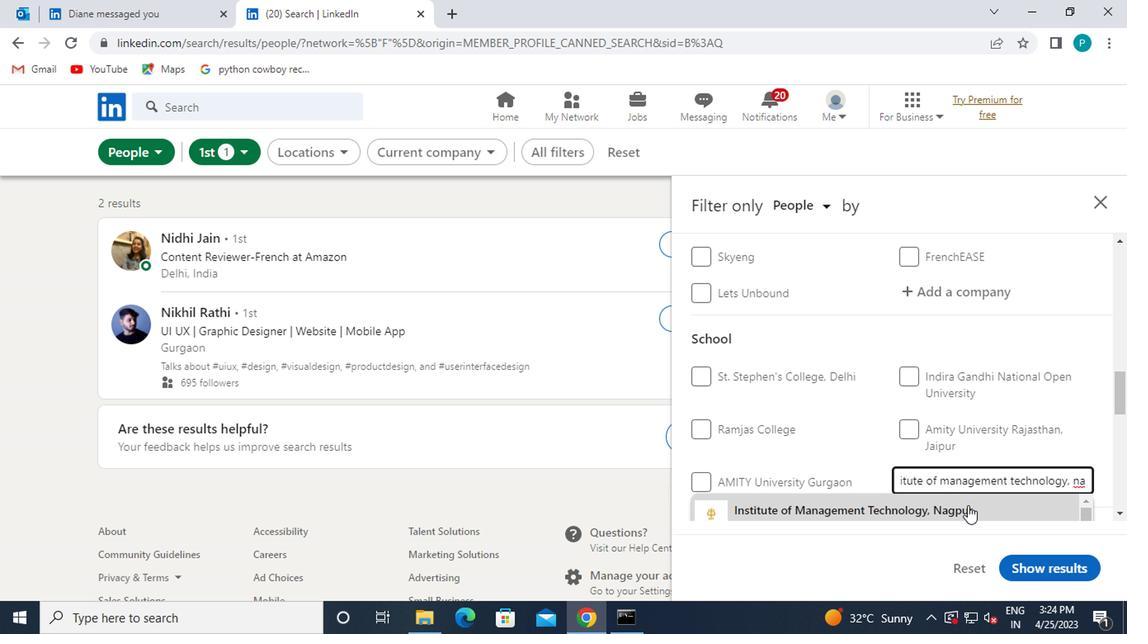 
Action: Mouse moved to (907, 465)
Screenshot: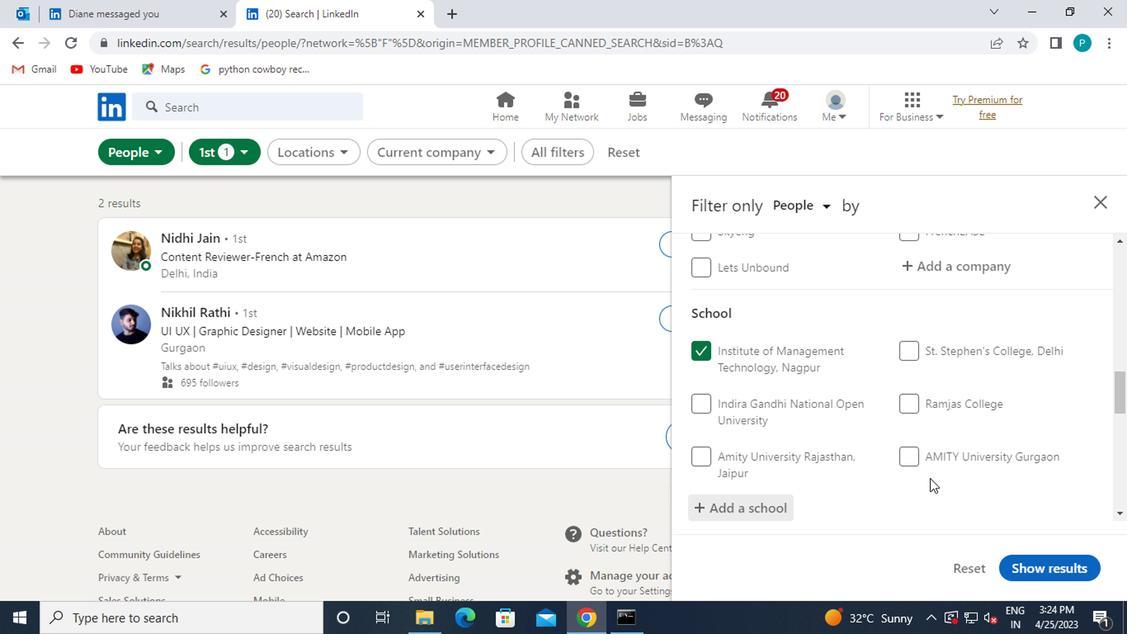 
Action: Mouse scrolled (907, 464) with delta (0, 0)
Screenshot: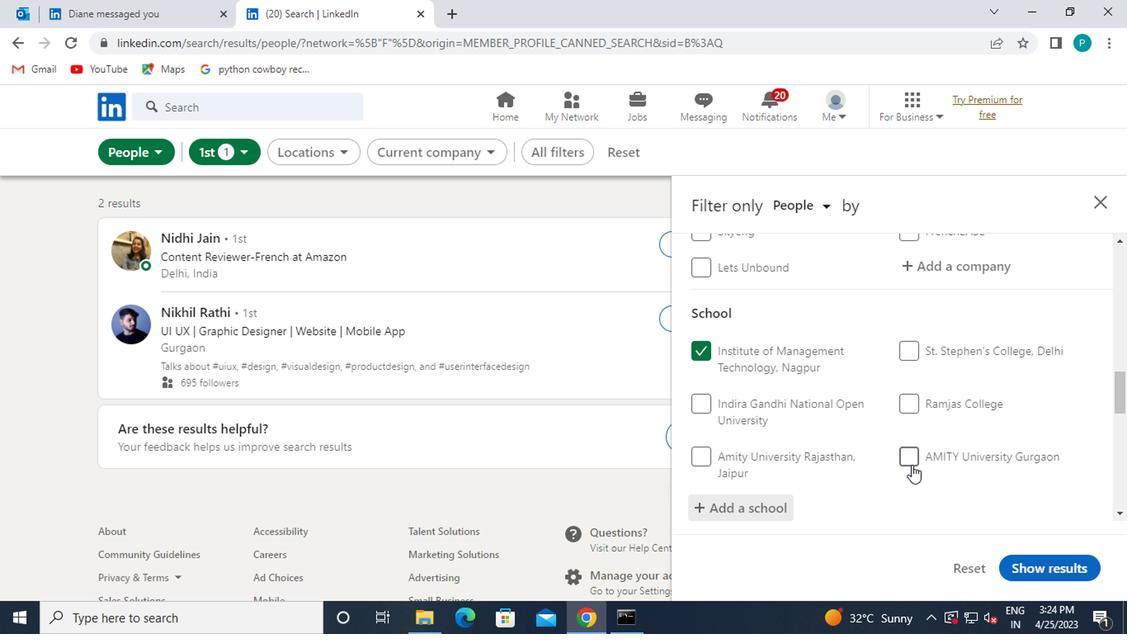 
Action: Mouse scrolled (907, 464) with delta (0, 0)
Screenshot: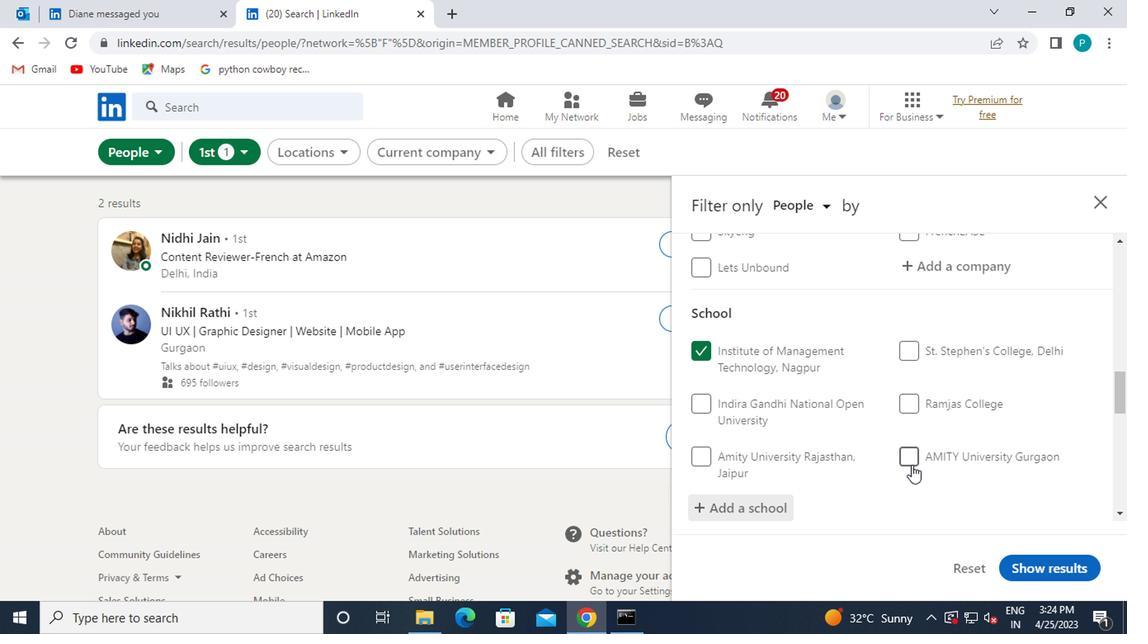 
Action: Mouse moved to (806, 436)
Screenshot: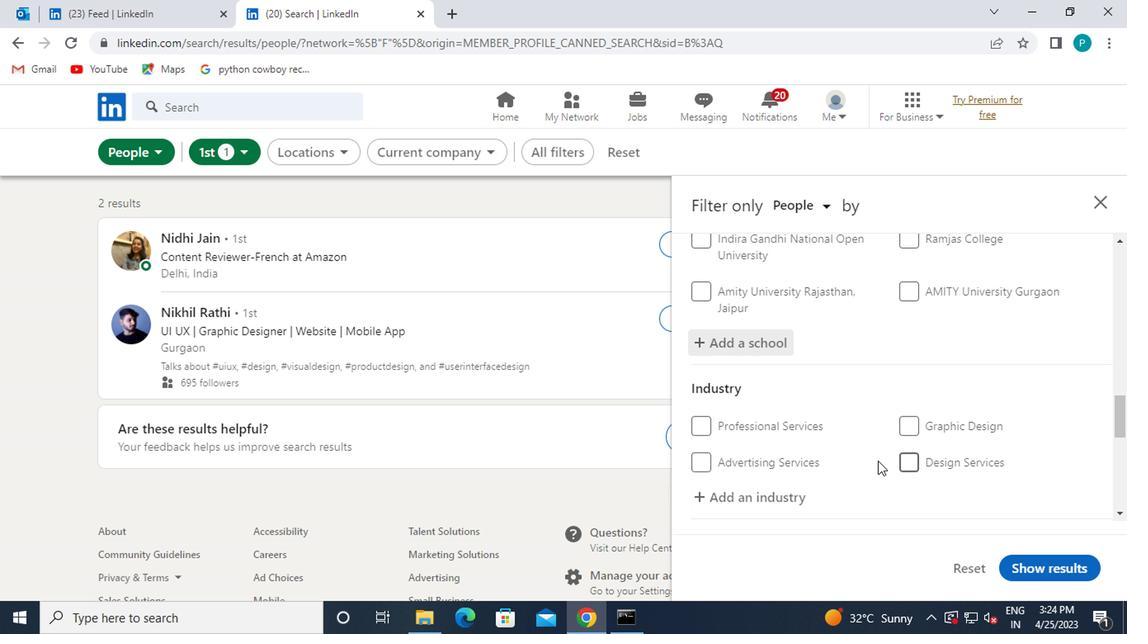 
Action: Mouse scrolled (806, 435) with delta (0, 0)
Screenshot: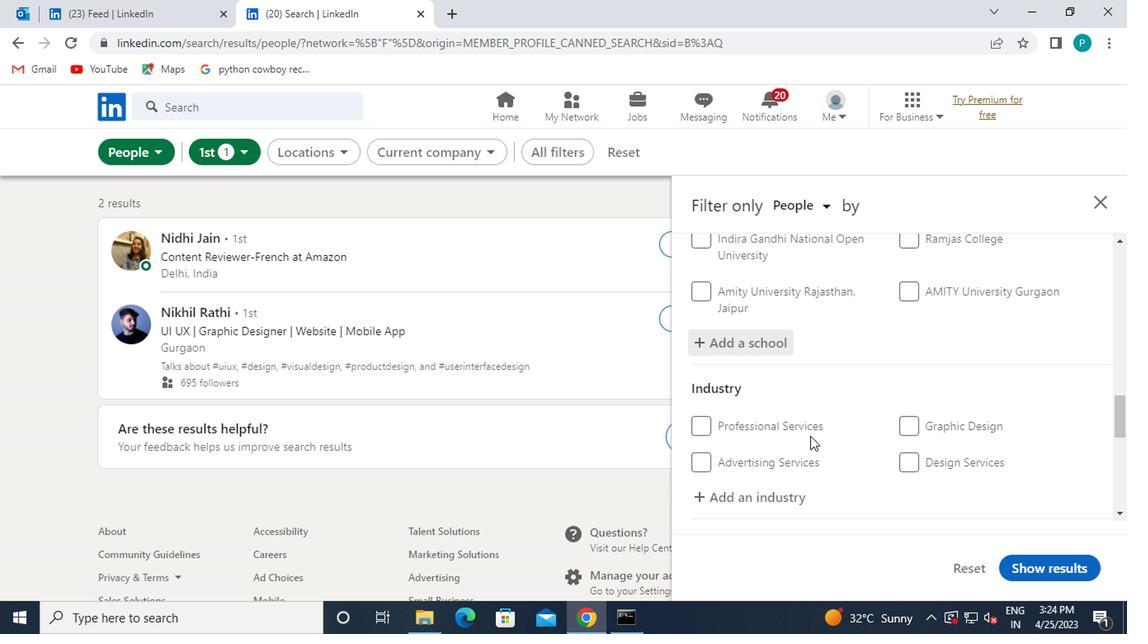 
Action: Mouse moved to (712, 393)
Screenshot: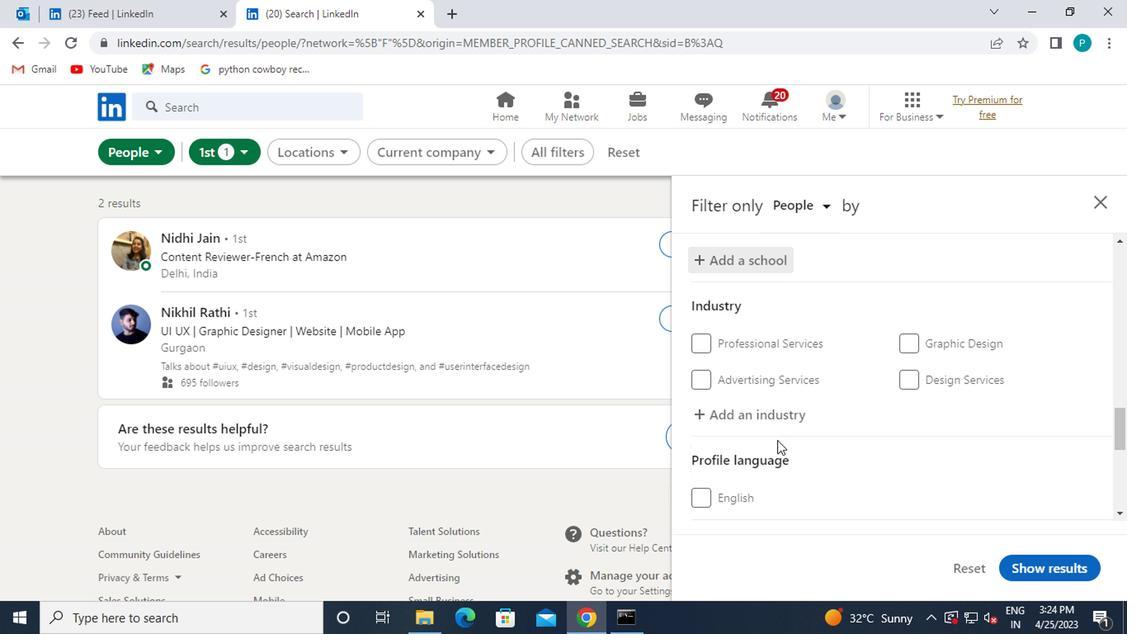 
Action: Mouse pressed left at (712, 393)
Screenshot: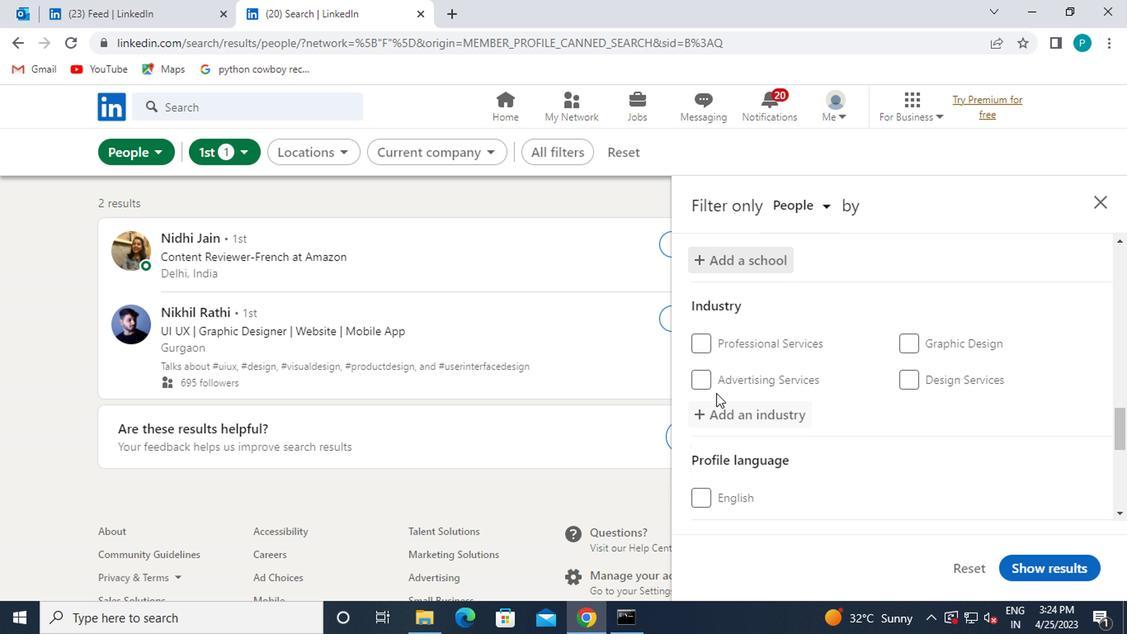 
Action: Mouse moved to (730, 408)
Screenshot: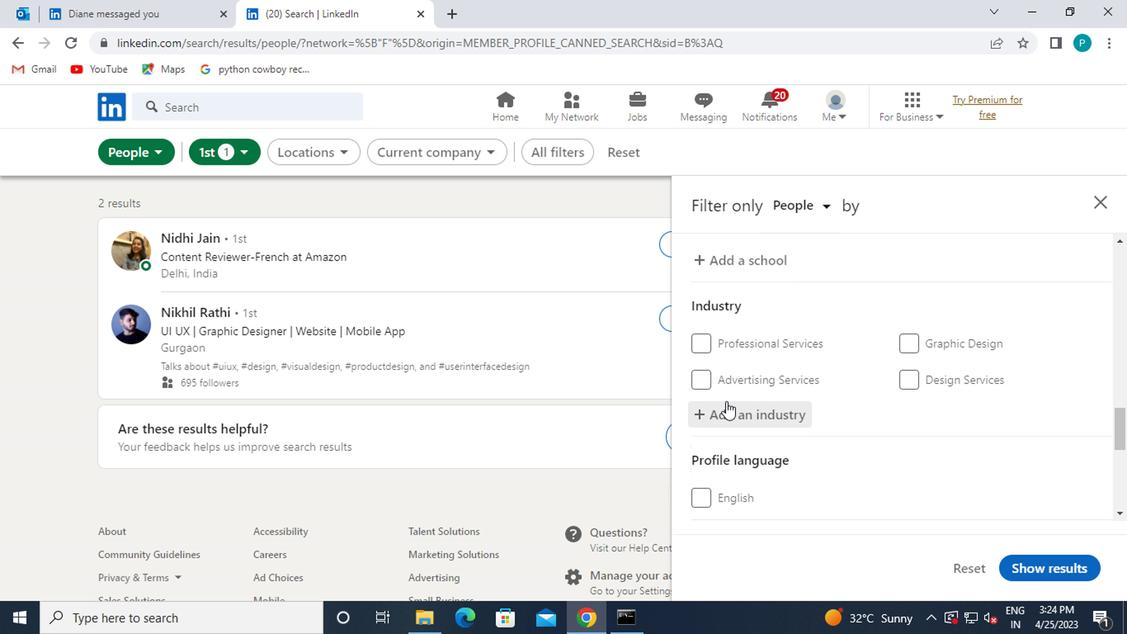 
Action: Mouse pressed left at (730, 408)
Screenshot: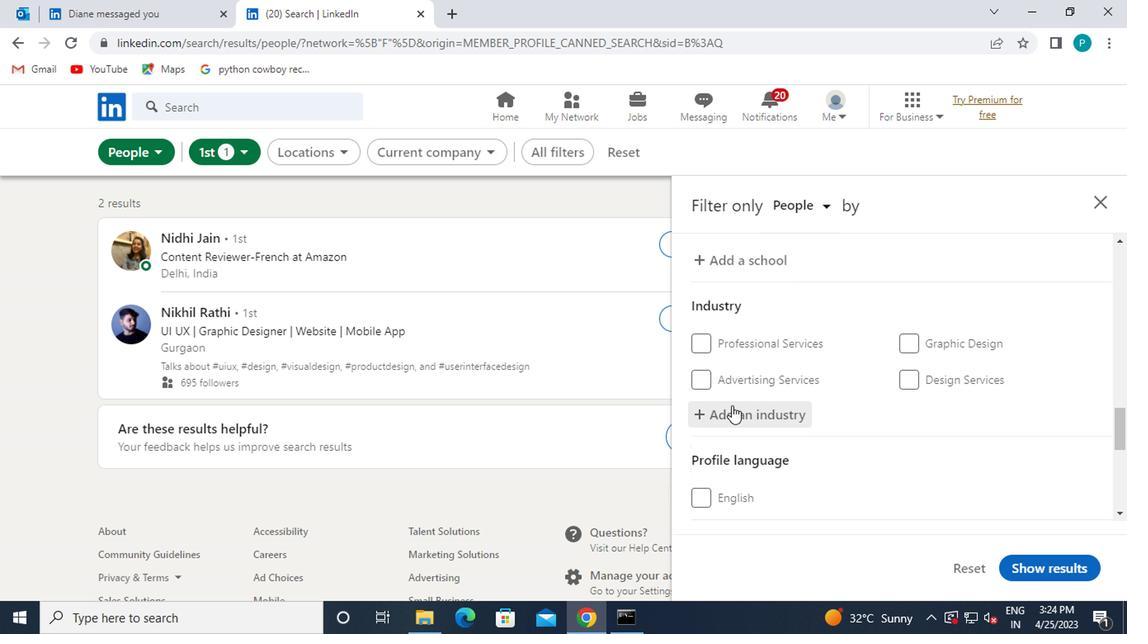 
Action: Mouse moved to (730, 409)
Screenshot: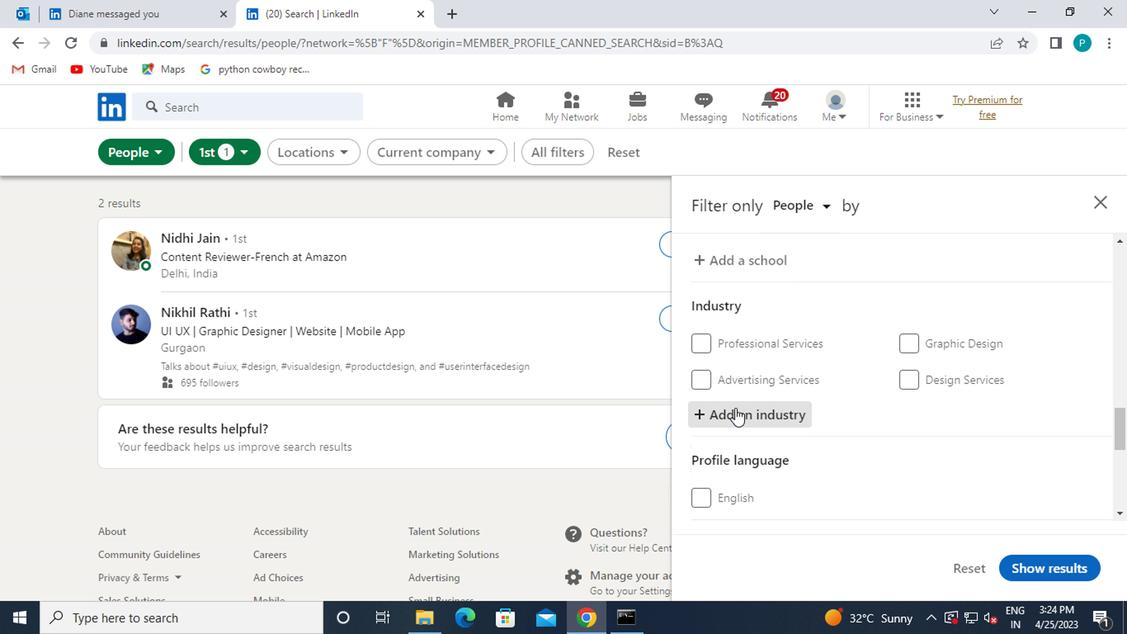 
Action: Key pressed WHOLESALE<Key.space>CH
Screenshot: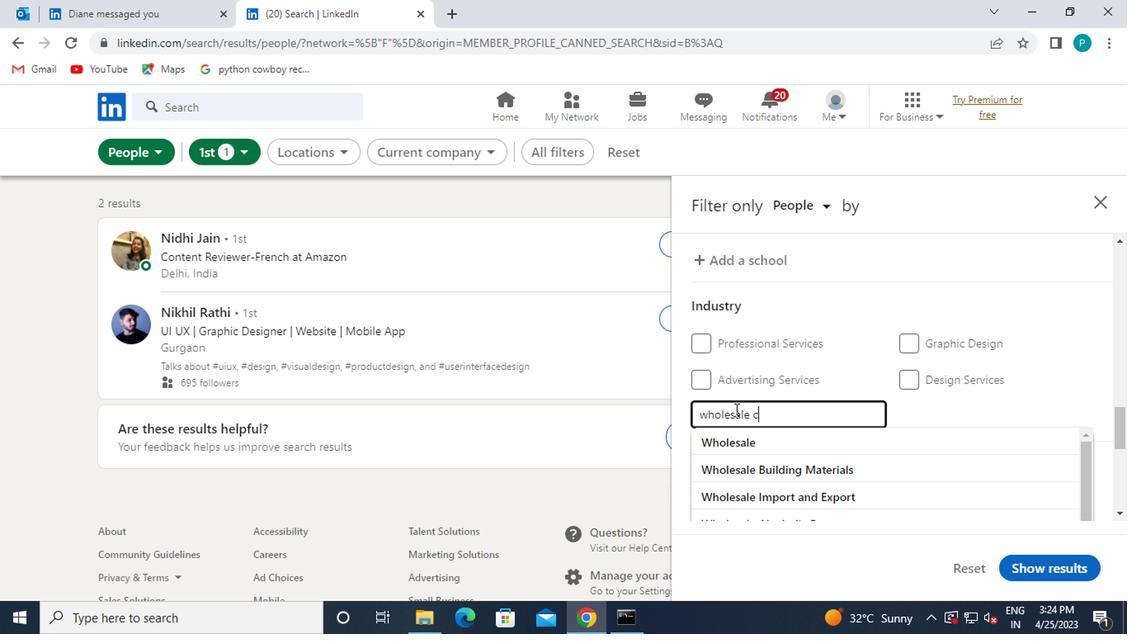 
Action: Mouse moved to (772, 451)
Screenshot: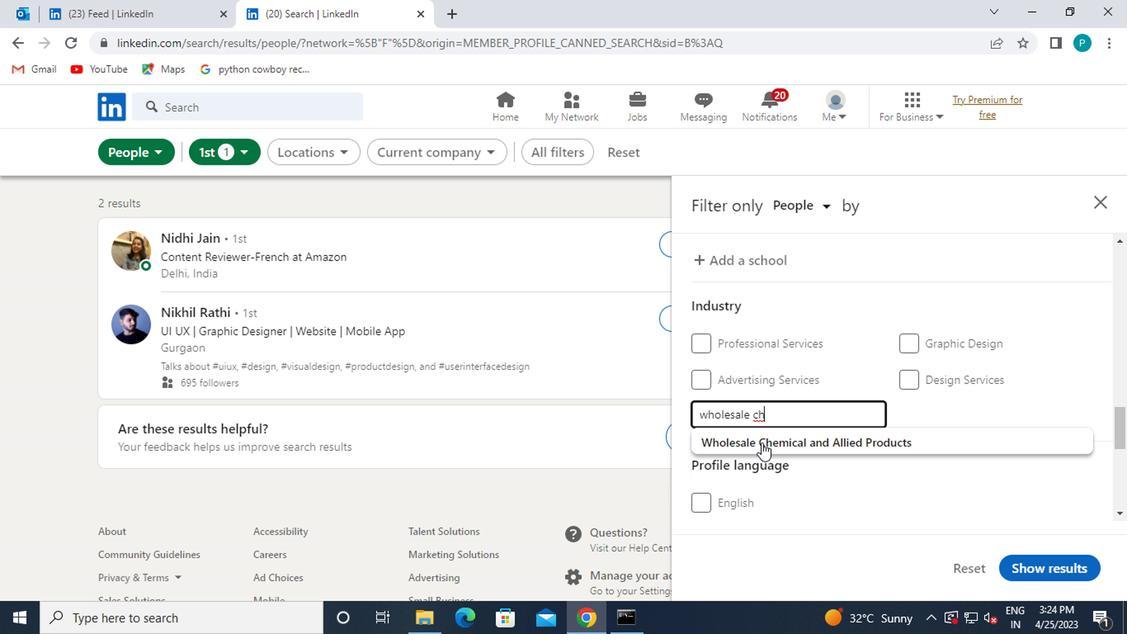 
Action: Mouse pressed left at (772, 451)
Screenshot: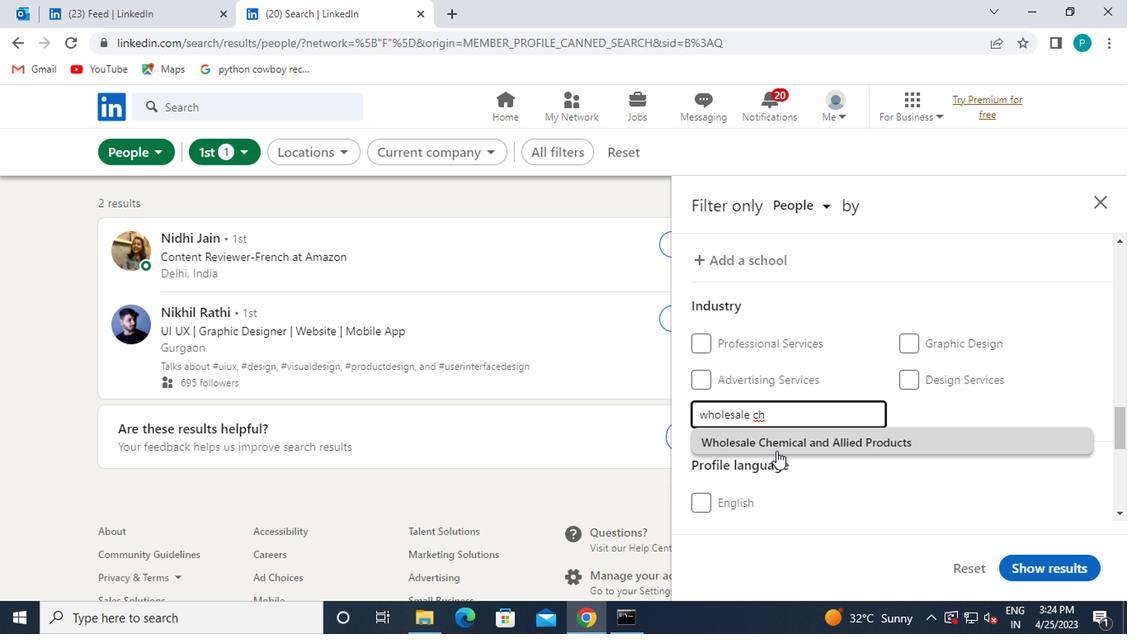 
Action: Mouse moved to (851, 455)
Screenshot: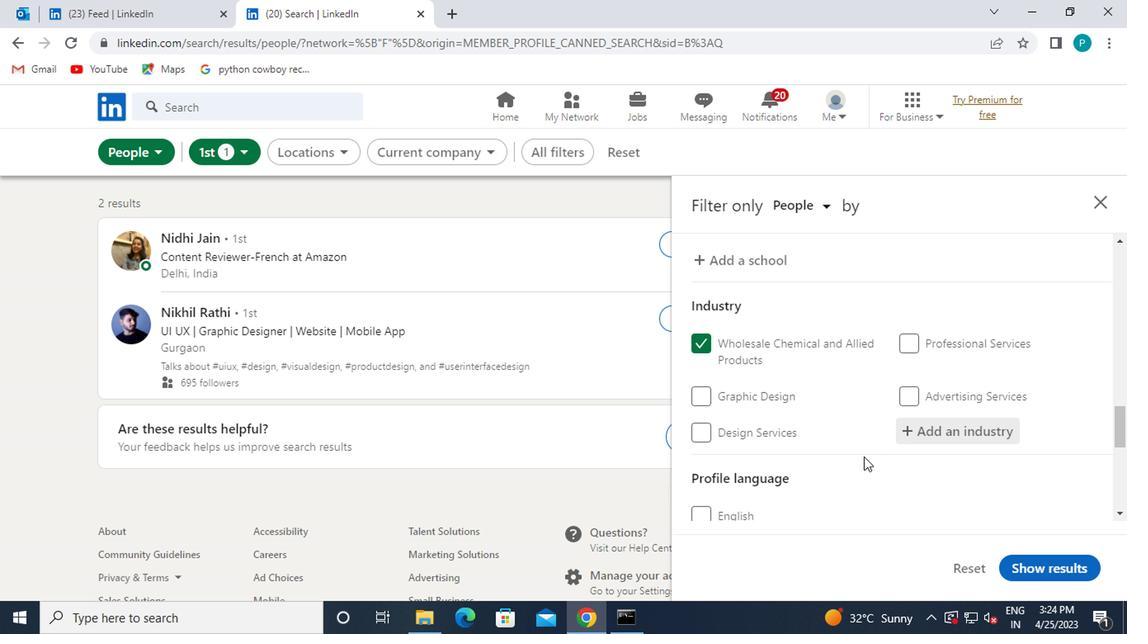 
Action: Mouse scrolled (851, 454) with delta (0, -1)
Screenshot: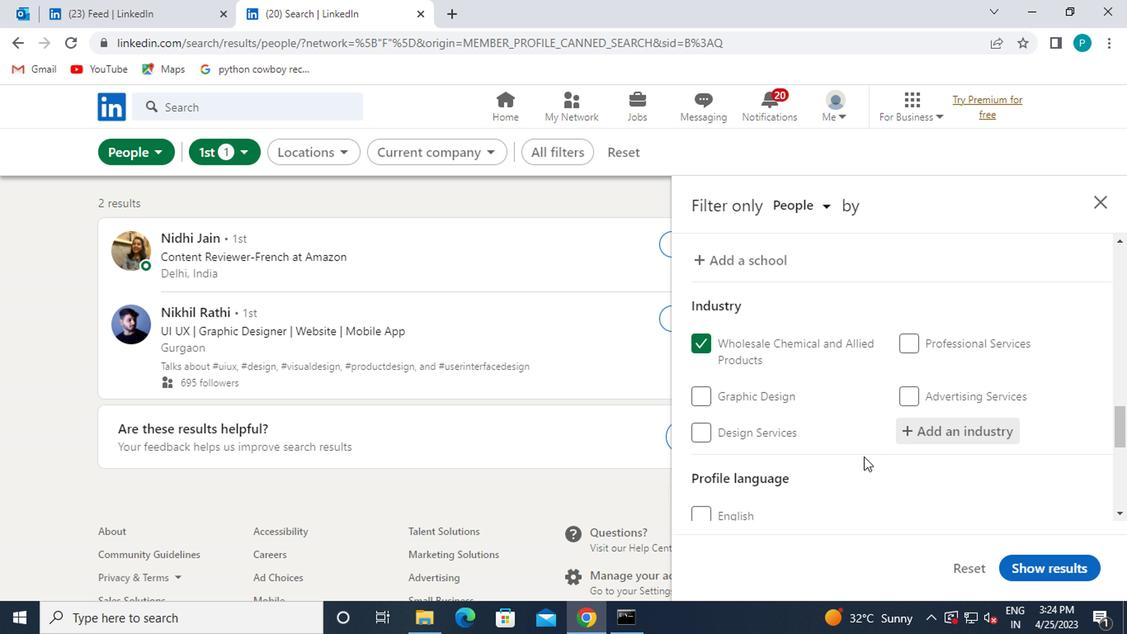
Action: Mouse scrolled (851, 454) with delta (0, -1)
Screenshot: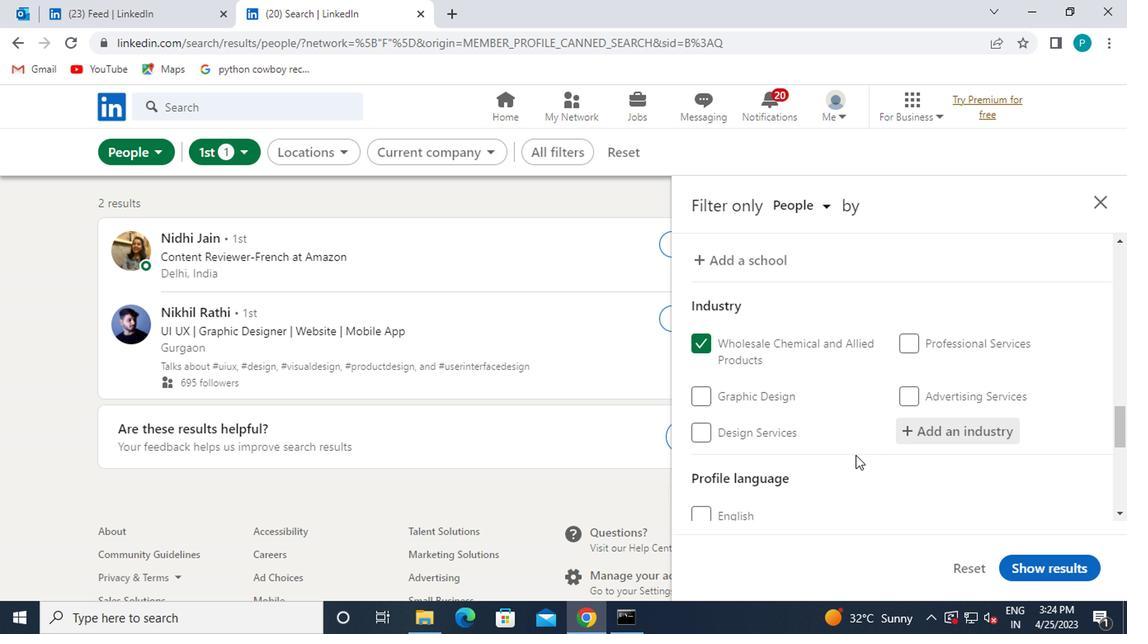 
Action: Mouse moved to (752, 437)
Screenshot: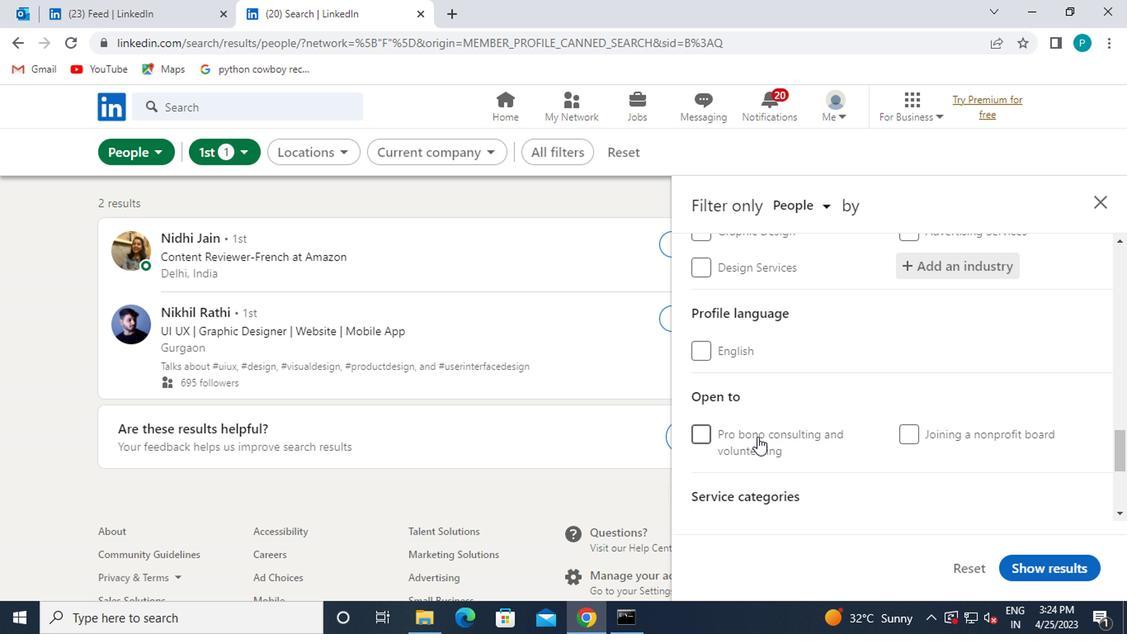 
Action: Mouse scrolled (752, 436) with delta (0, -1)
Screenshot: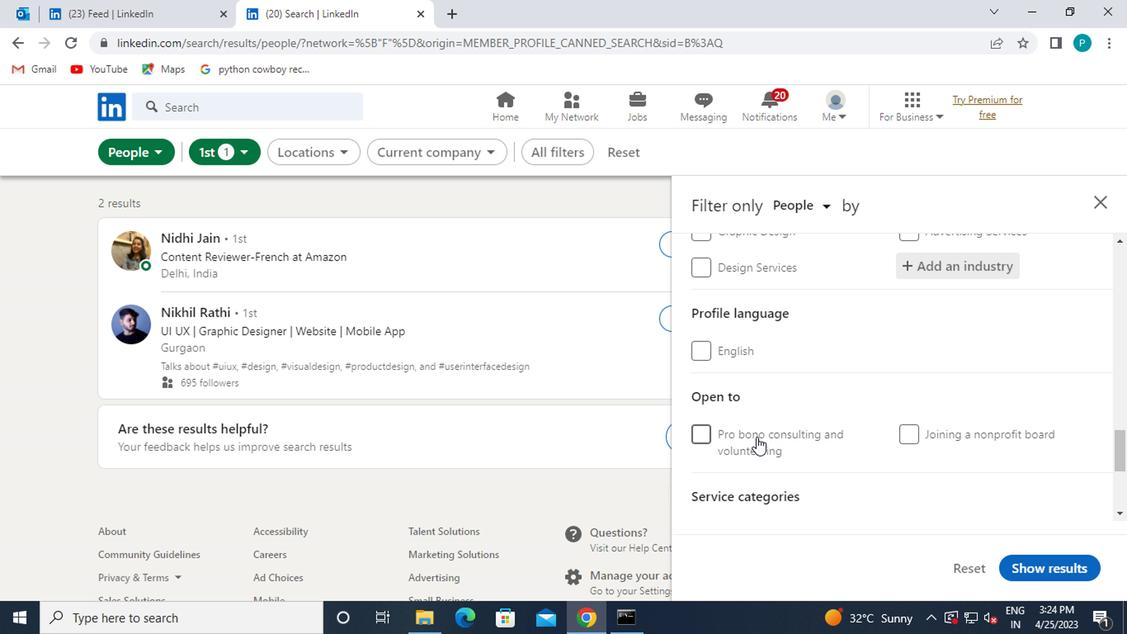 
Action: Mouse moved to (759, 449)
Screenshot: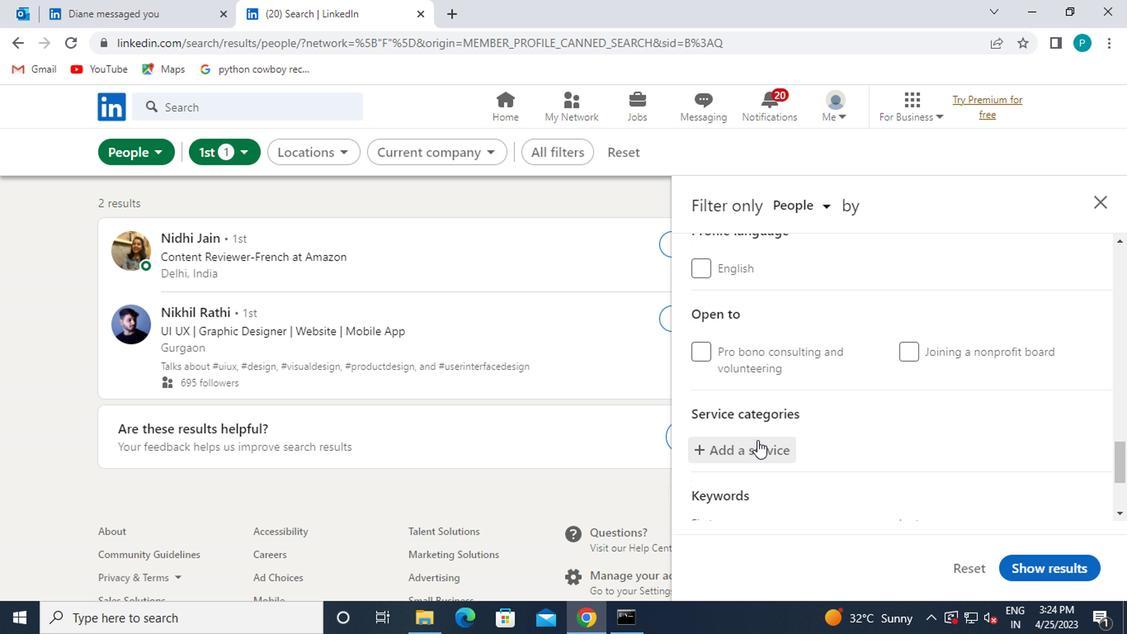 
Action: Mouse pressed left at (759, 449)
Screenshot: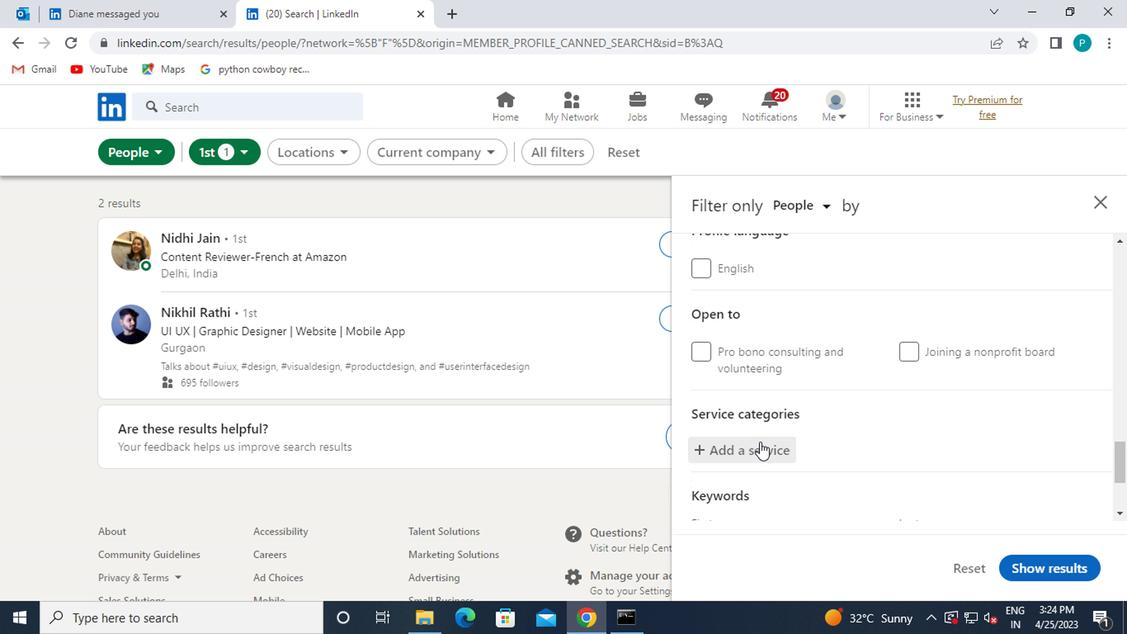 
Action: Mouse moved to (761, 451)
Screenshot: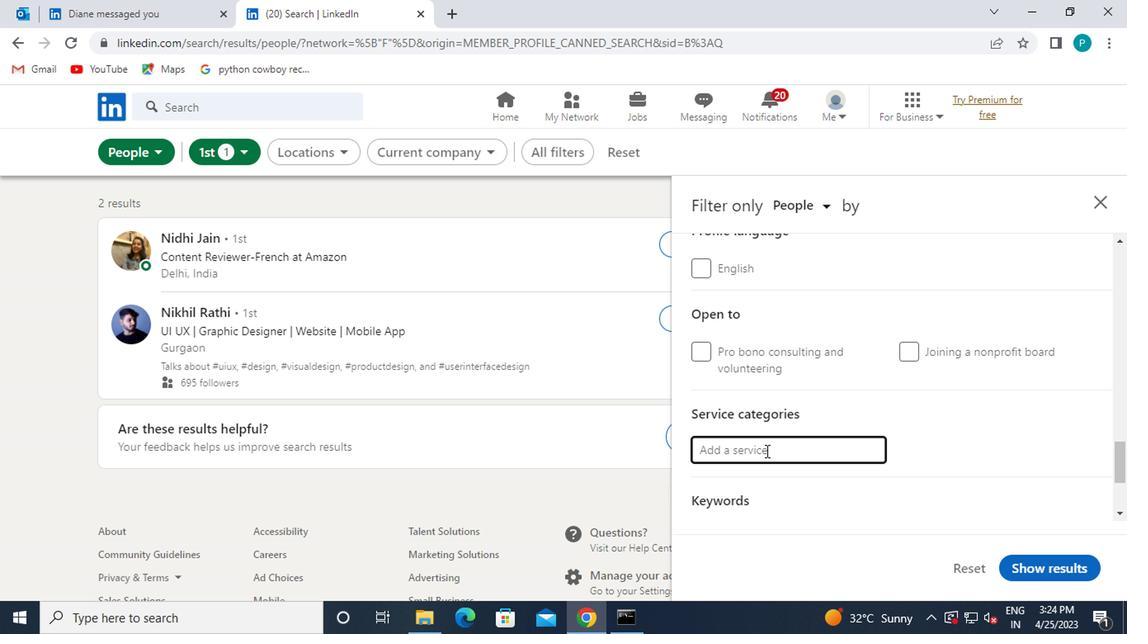 
Action: Key pressed CATERING
Screenshot: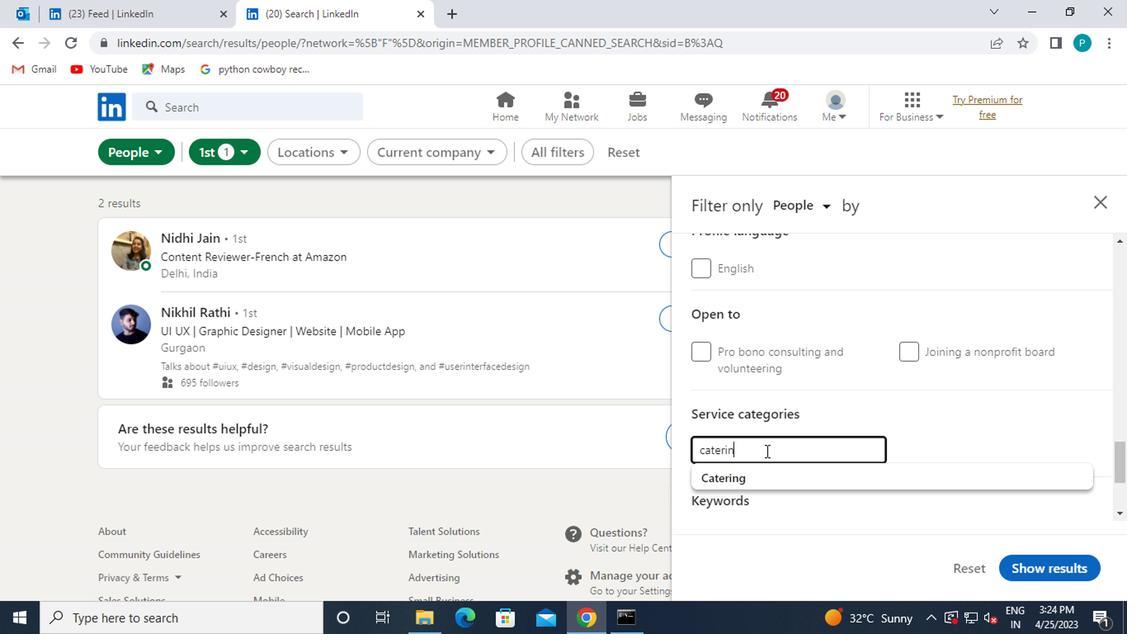 
Action: Mouse moved to (781, 484)
Screenshot: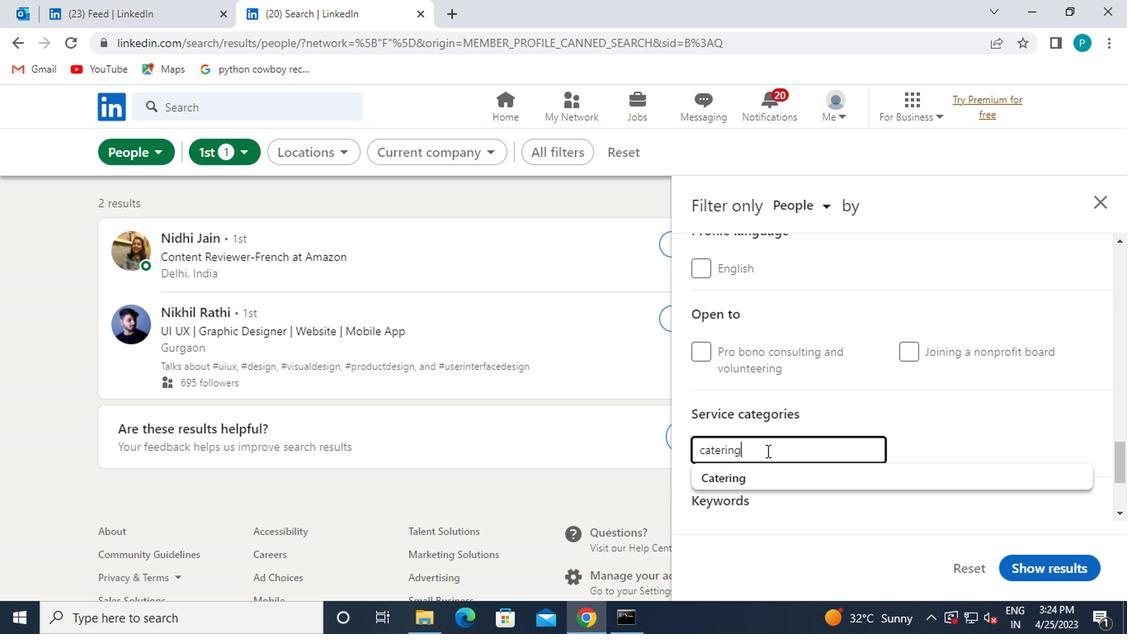 
Action: Key pressed <Key.space>C<Key.backspace><Key.backspace>CH<Key.backspace><Key.backspace>
Screenshot: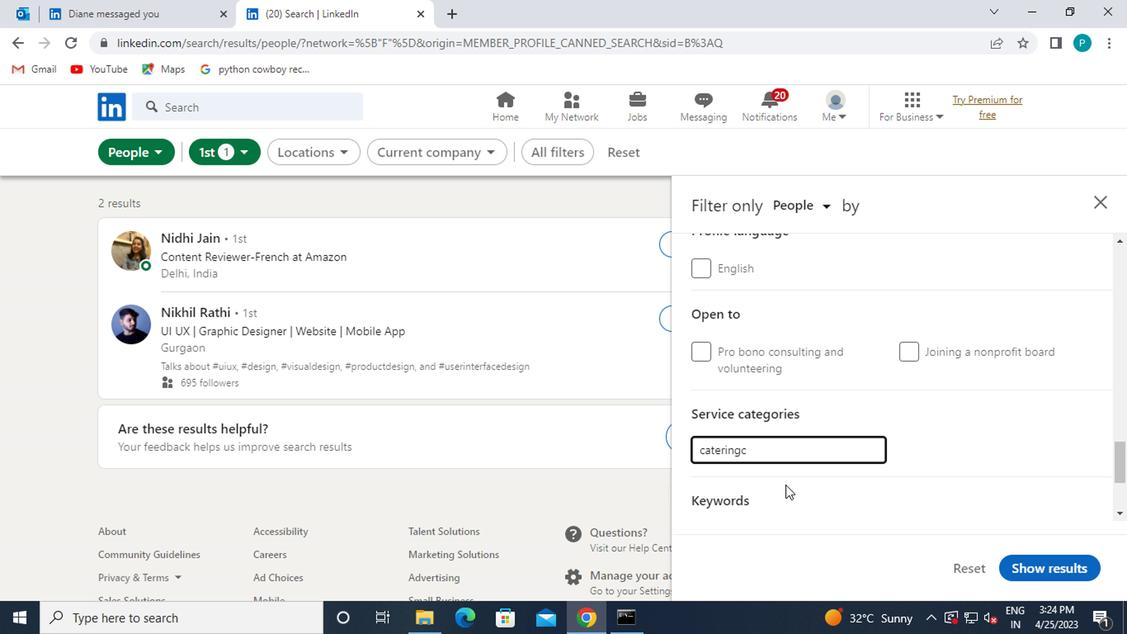 
Action: Mouse pressed left at (781, 484)
Screenshot: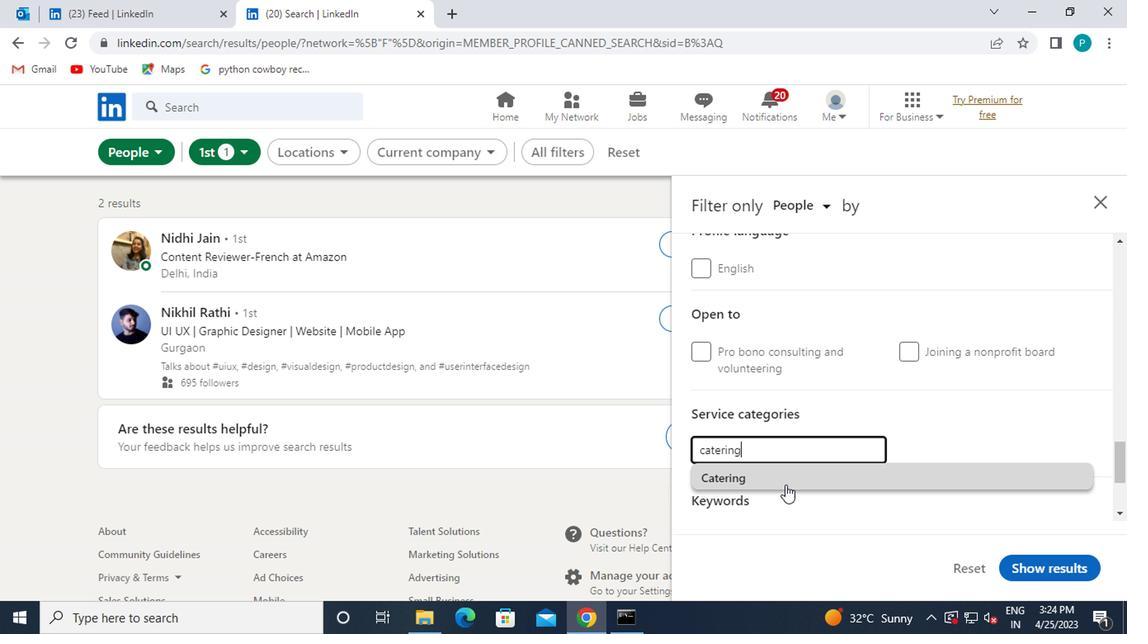 
Action: Mouse scrolled (781, 484) with delta (0, 0)
Screenshot: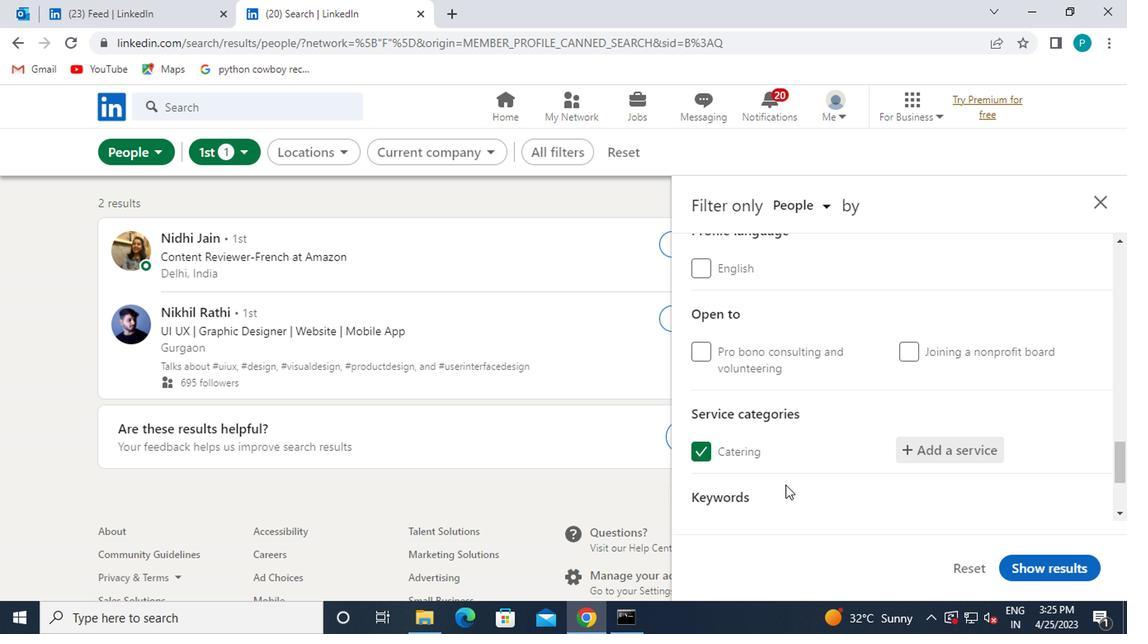 
Action: Mouse scrolled (781, 484) with delta (0, 0)
Screenshot: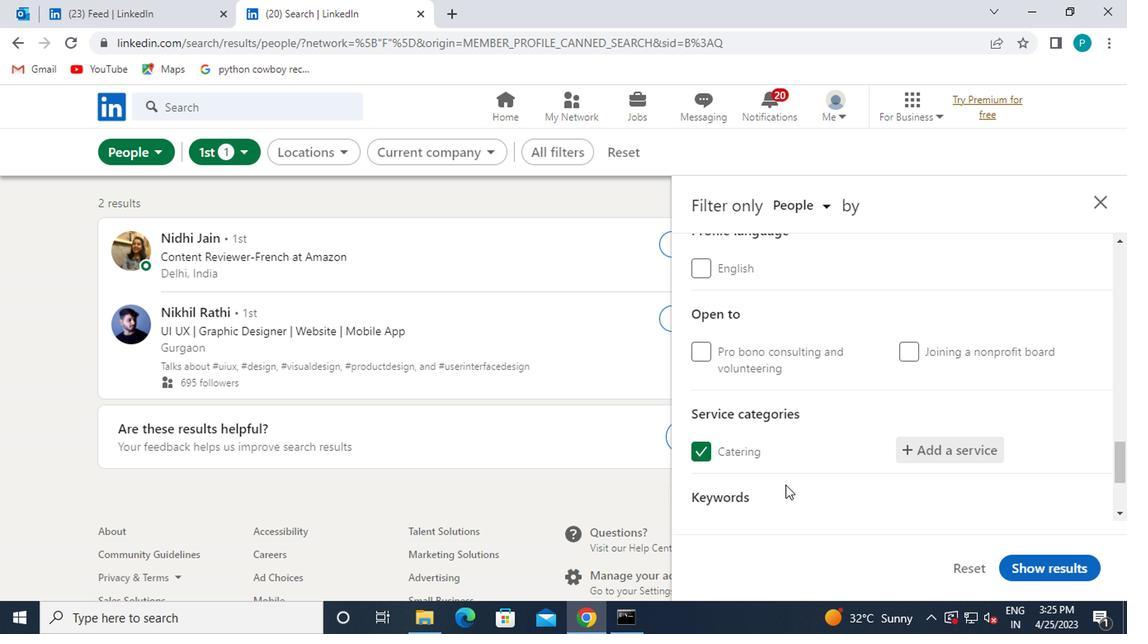
Action: Mouse moved to (760, 458)
Screenshot: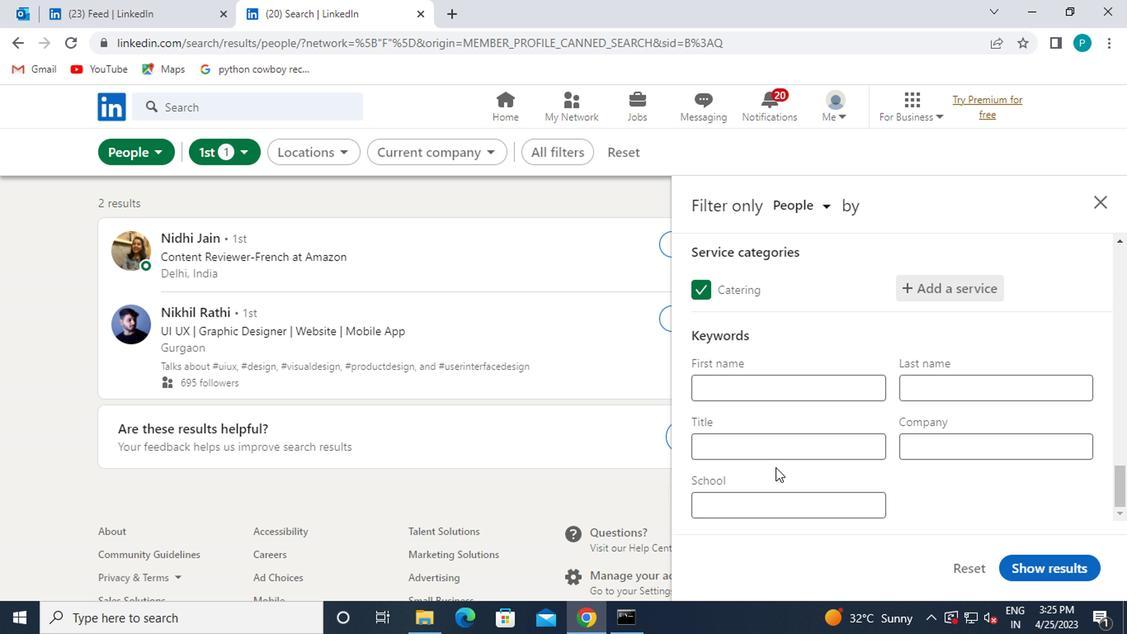 
Action: Mouse pressed left at (760, 458)
Screenshot: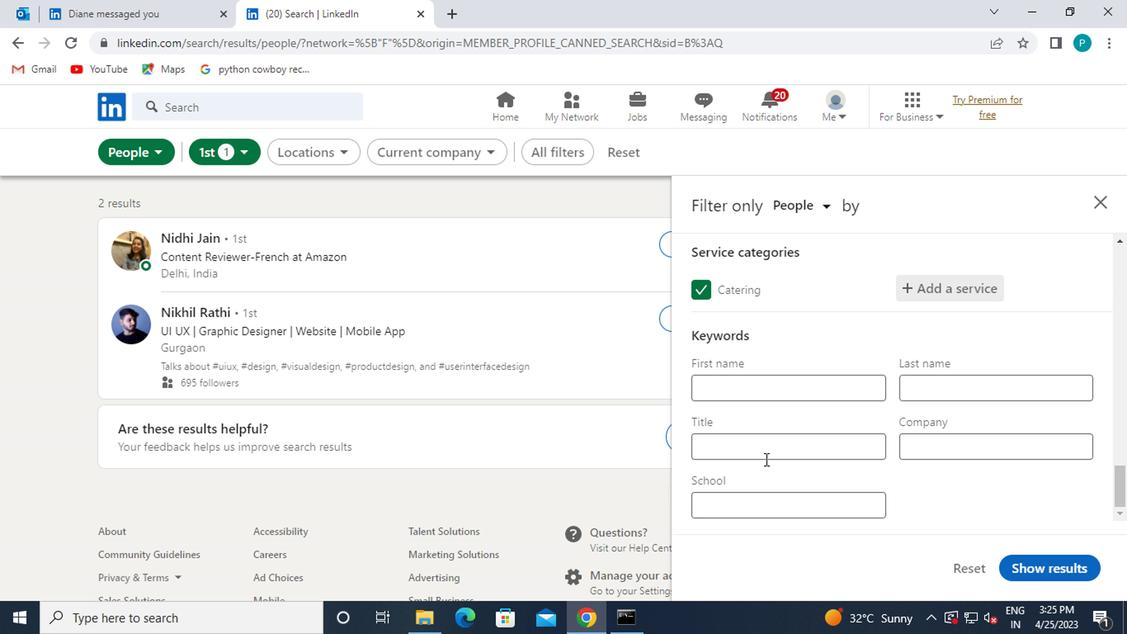 
Action: Mouse moved to (804, 466)
Screenshot: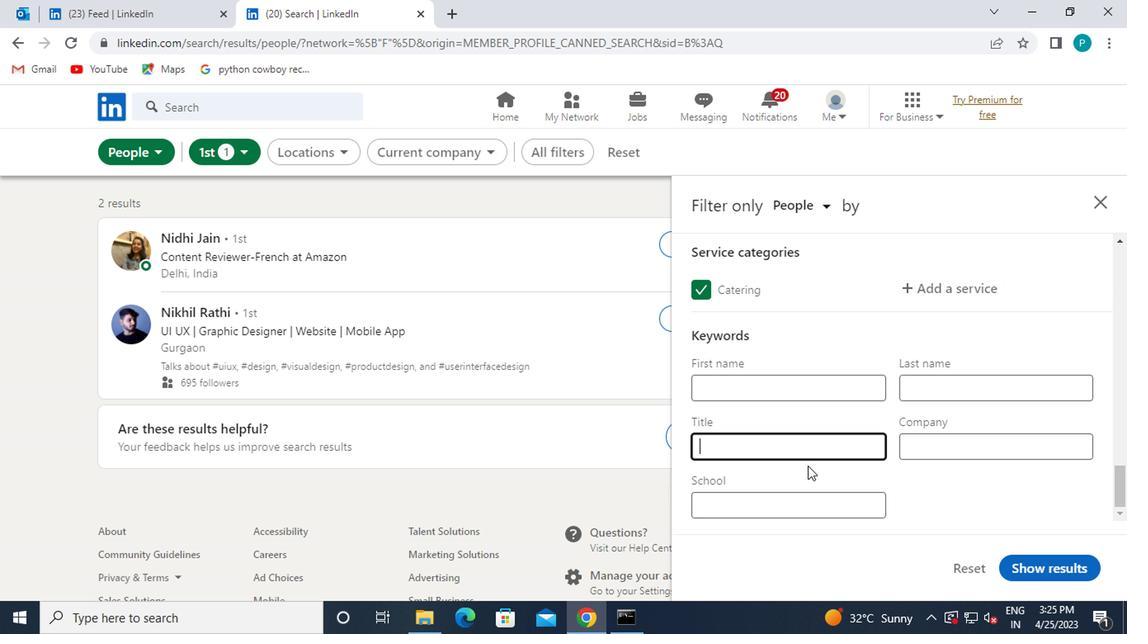 
Action: Key pressed <Key.caps_lock>M<Key.caps_lock>EALS<Key.space>P<Key.backspace>ON
Screenshot: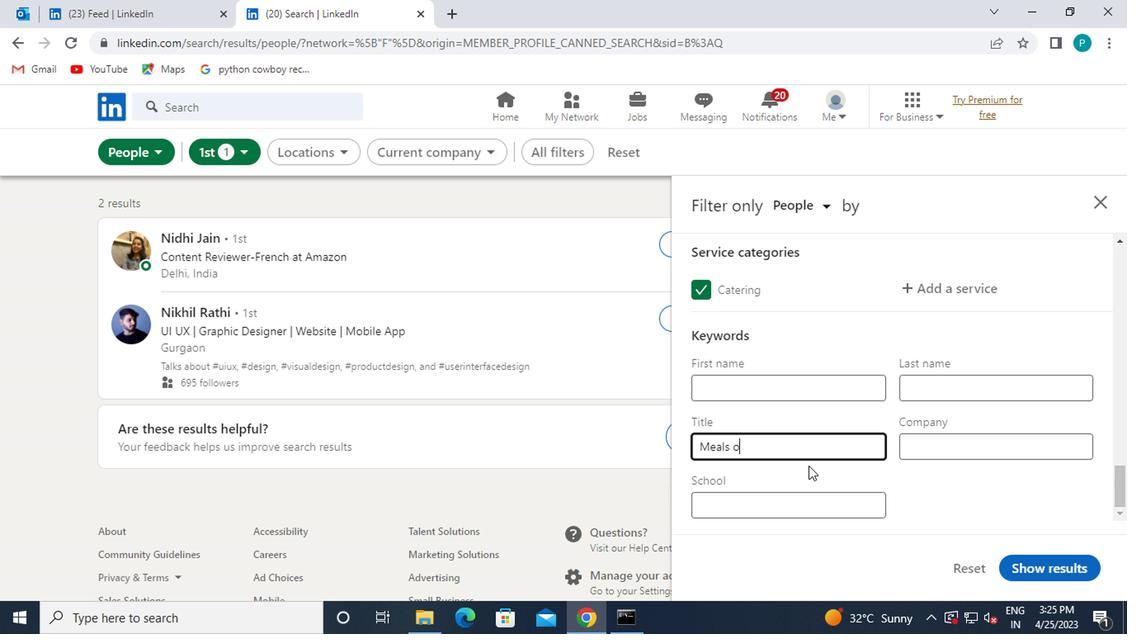 
Action: Mouse moved to (704, 249)
Screenshot: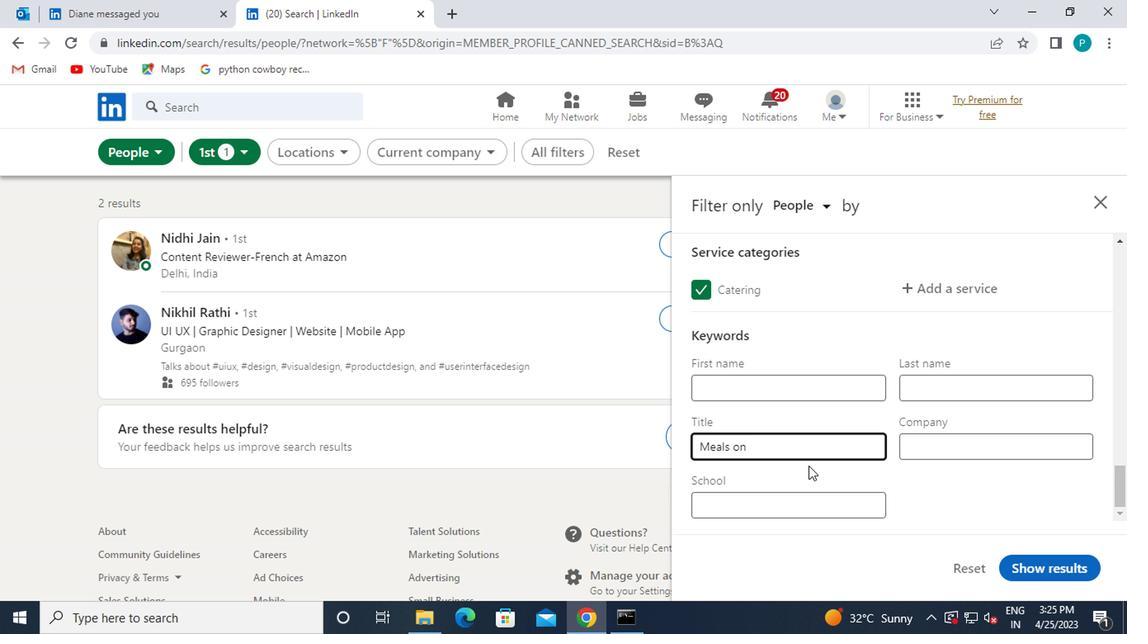 
Action: Key pressed <Key.caps_lock>W<Key.backspace><Key.space><Key.caps_lock>WEE<Key.backspace><Key.backspace><Key.backspace>WHEELS<Key.space>DRIVER
Screenshot: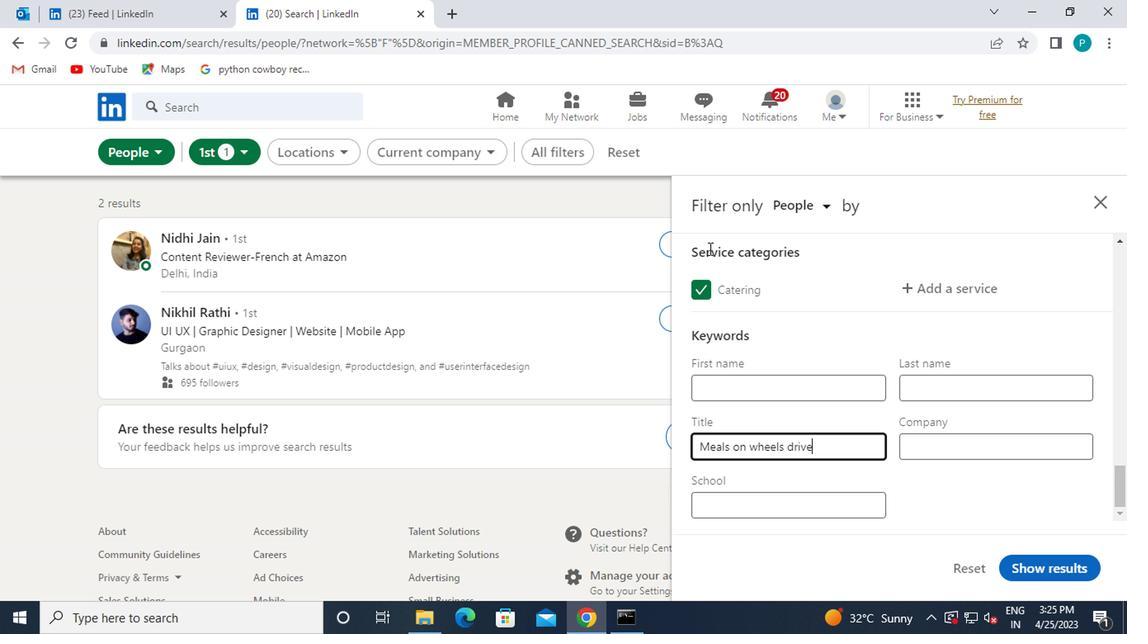 
Action: Mouse moved to (1036, 574)
Screenshot: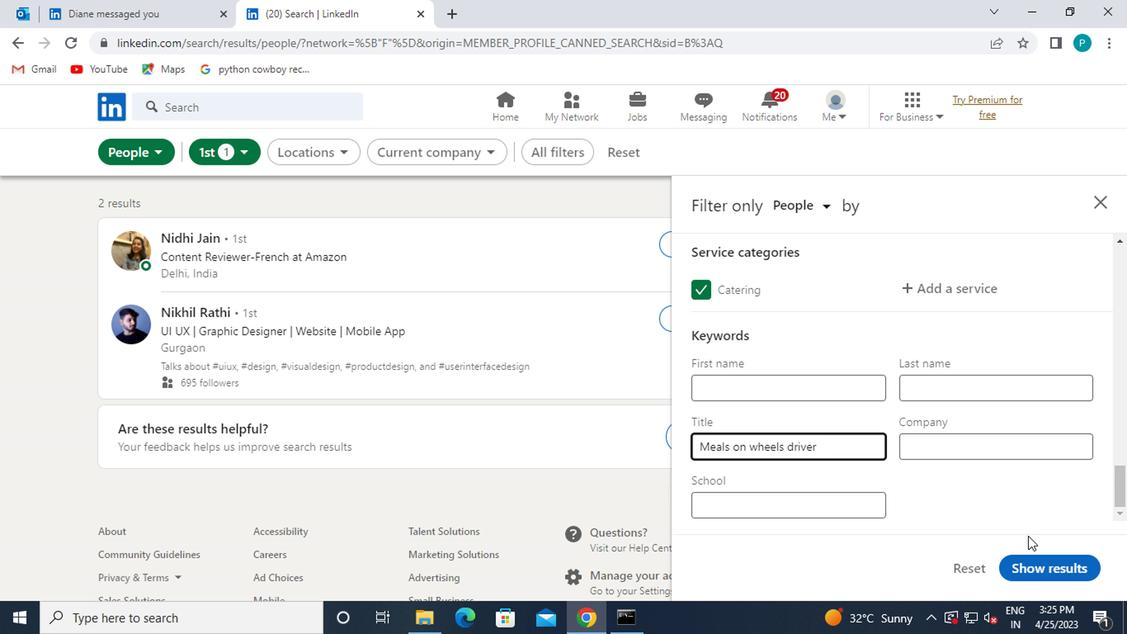 
Action: Mouse pressed left at (1036, 574)
Screenshot: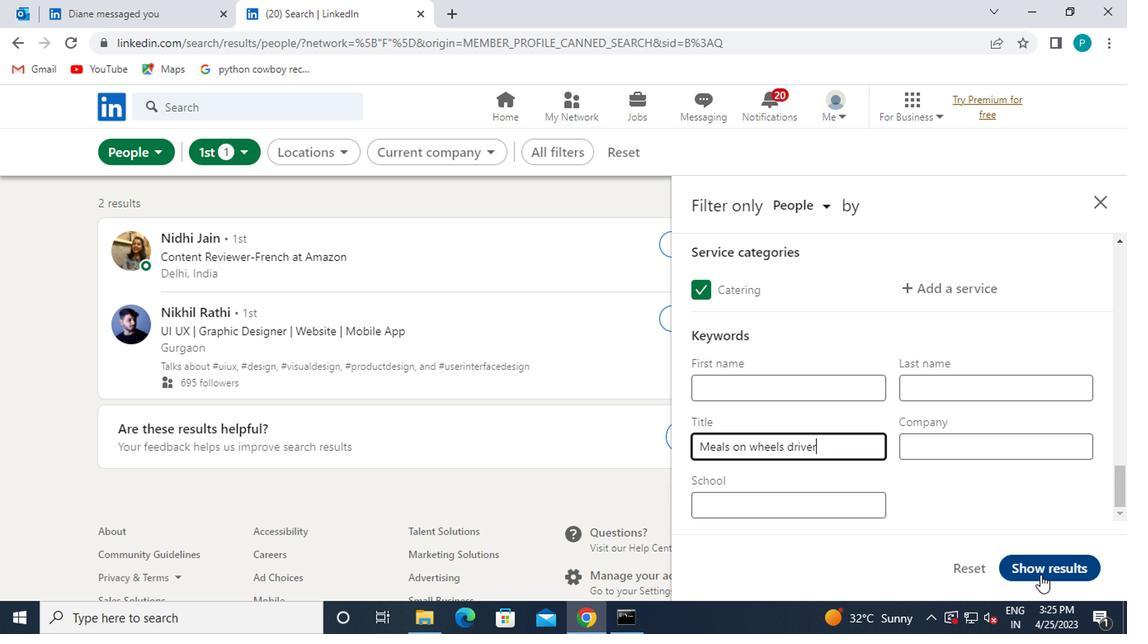 
Action: Mouse moved to (1050, 568)
Screenshot: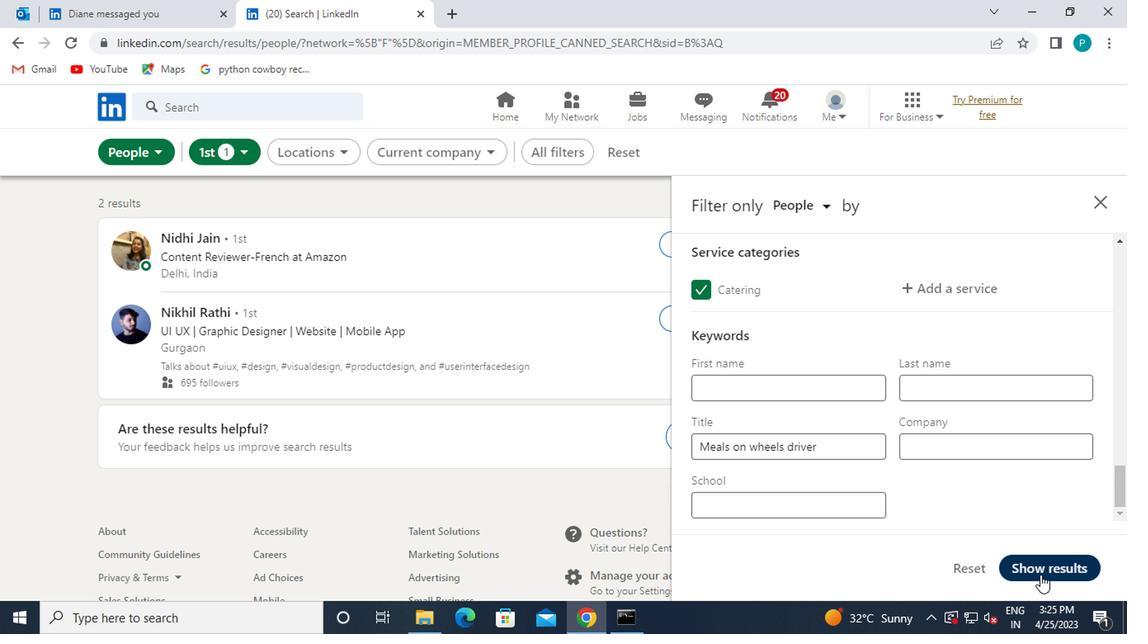 
